 Task: Search one way flight ticket for 2 adults, 4 children and 1 infant on lap in business from Charleston: Charleston International Airport/charleston Afb to Riverton: Central Wyoming Regional Airport (was Riverton Regional) on 8-4-2023. Number of bags: 8 checked bags. Price is upto 88000. Outbound departure time preference is 13:45.
Action: Mouse moved to (297, 258)
Screenshot: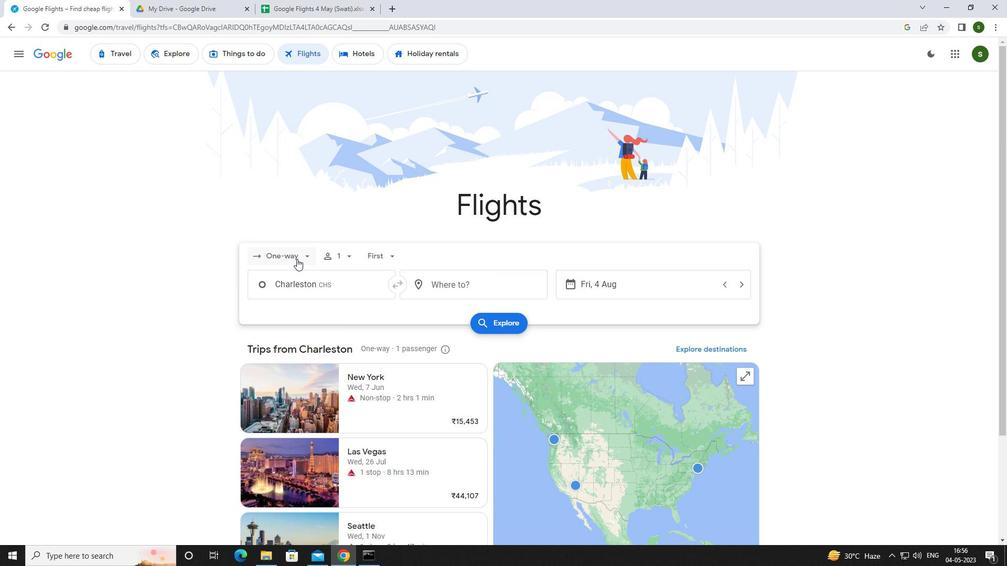 
Action: Mouse pressed left at (297, 258)
Screenshot: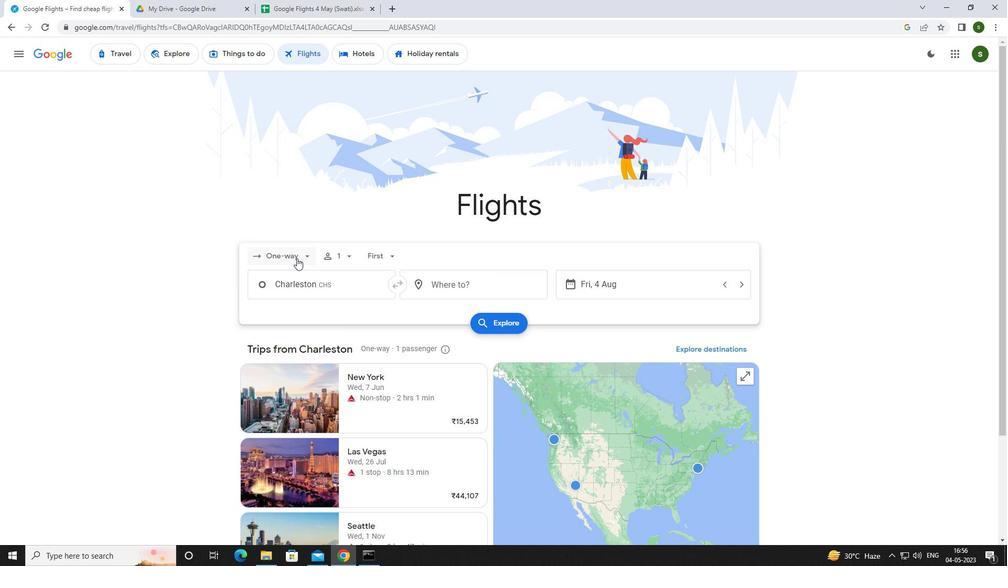 
Action: Mouse moved to (299, 308)
Screenshot: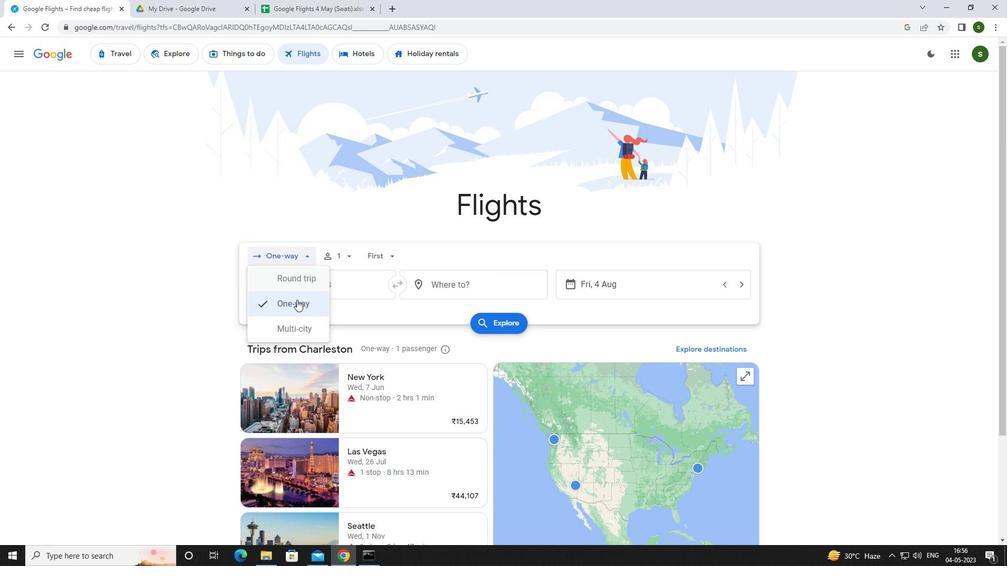 
Action: Mouse pressed left at (299, 308)
Screenshot: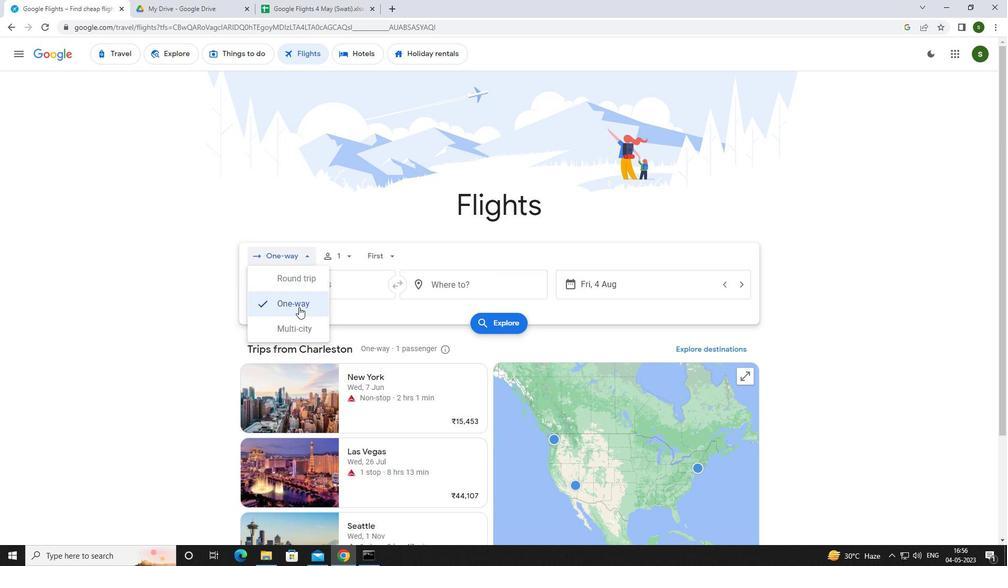 
Action: Mouse moved to (337, 250)
Screenshot: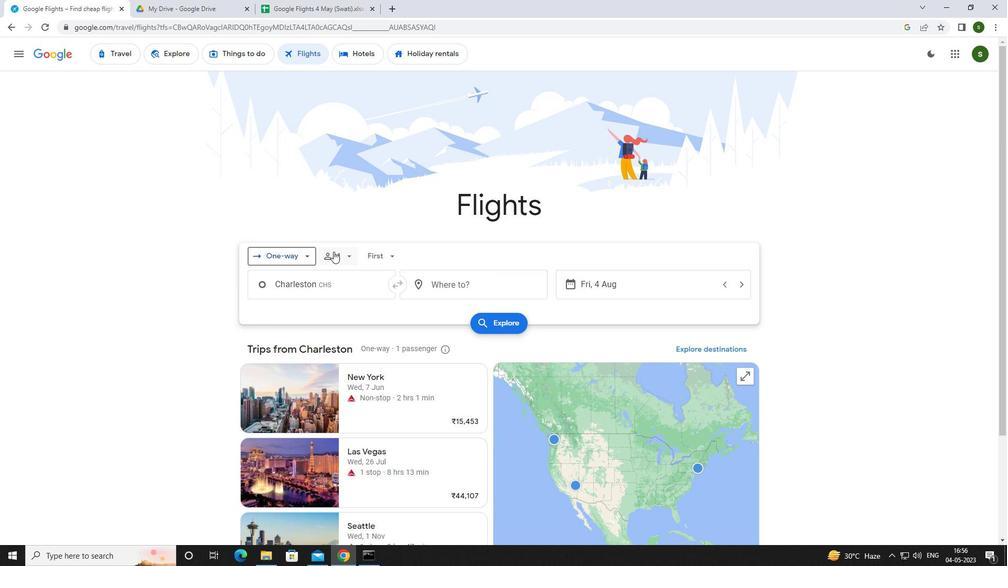 
Action: Mouse pressed left at (337, 250)
Screenshot: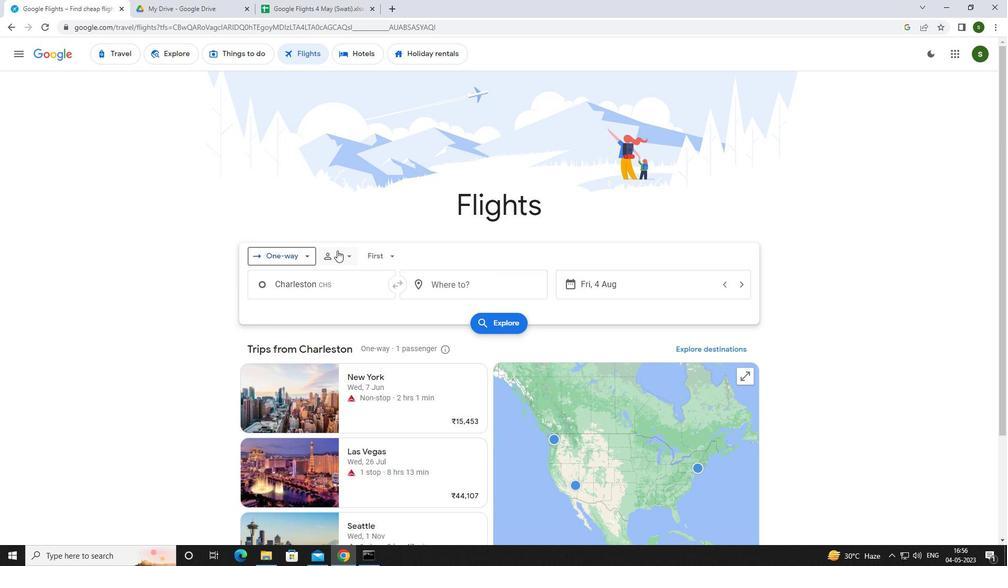 
Action: Mouse moved to (428, 279)
Screenshot: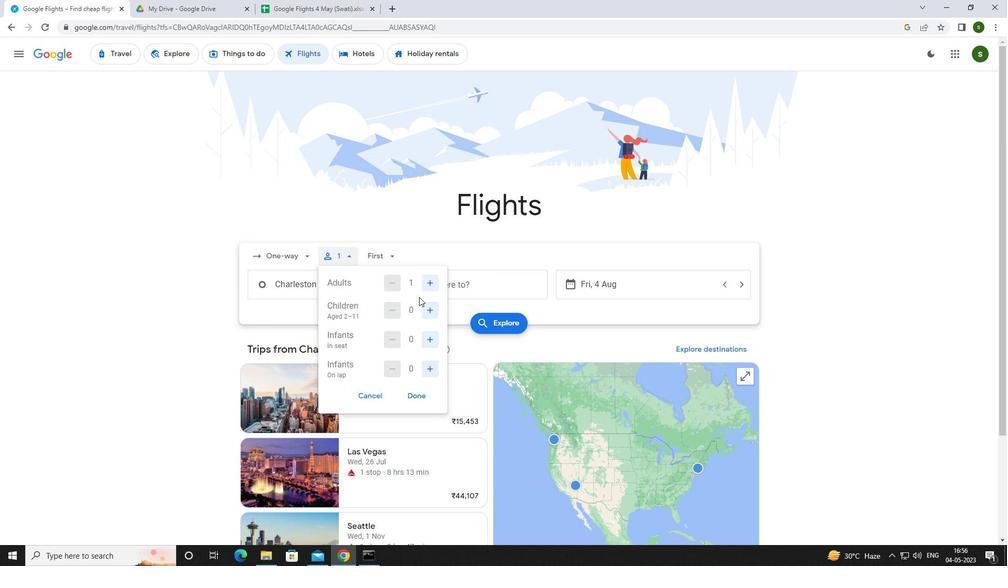 
Action: Mouse pressed left at (428, 279)
Screenshot: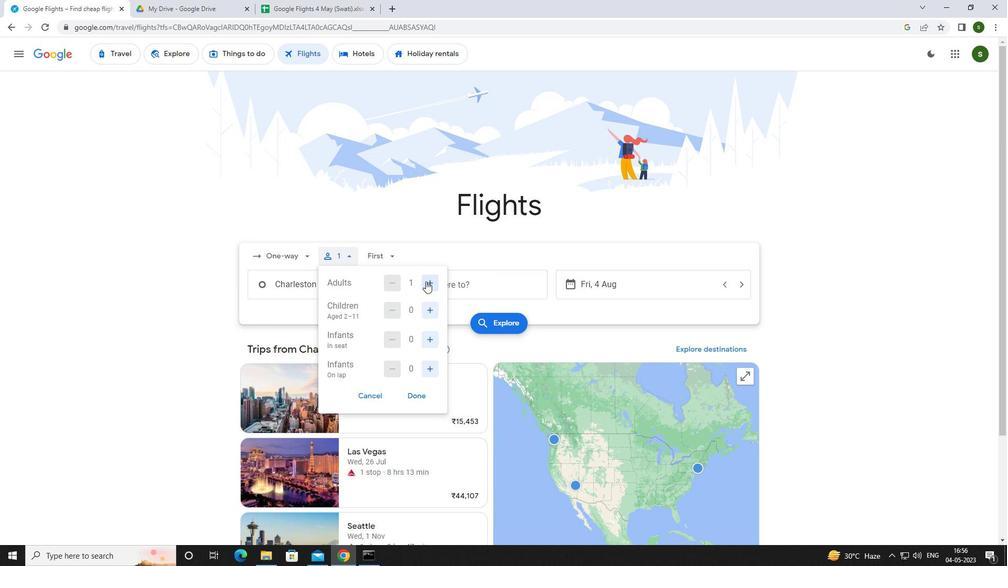 
Action: Mouse moved to (425, 312)
Screenshot: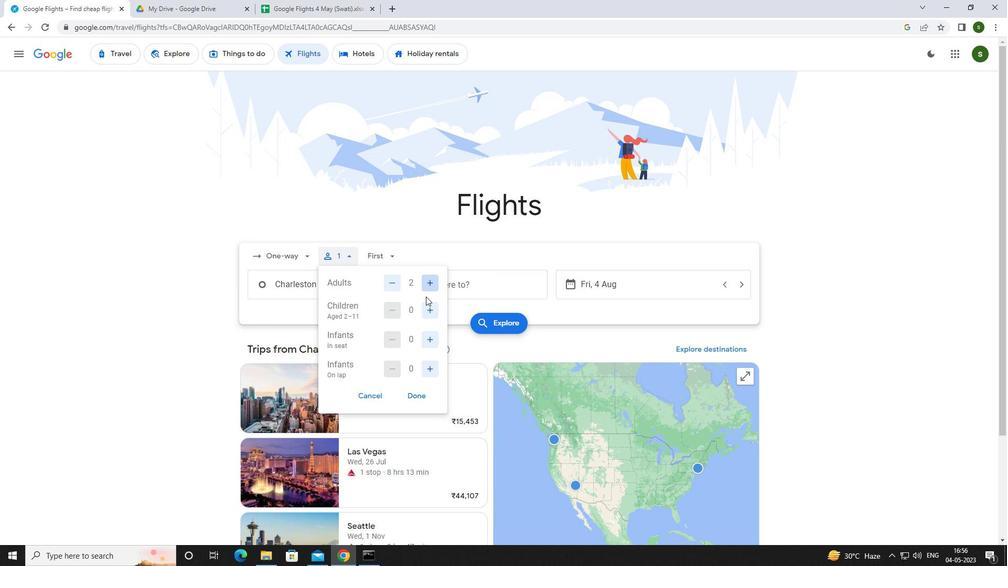 
Action: Mouse pressed left at (425, 312)
Screenshot: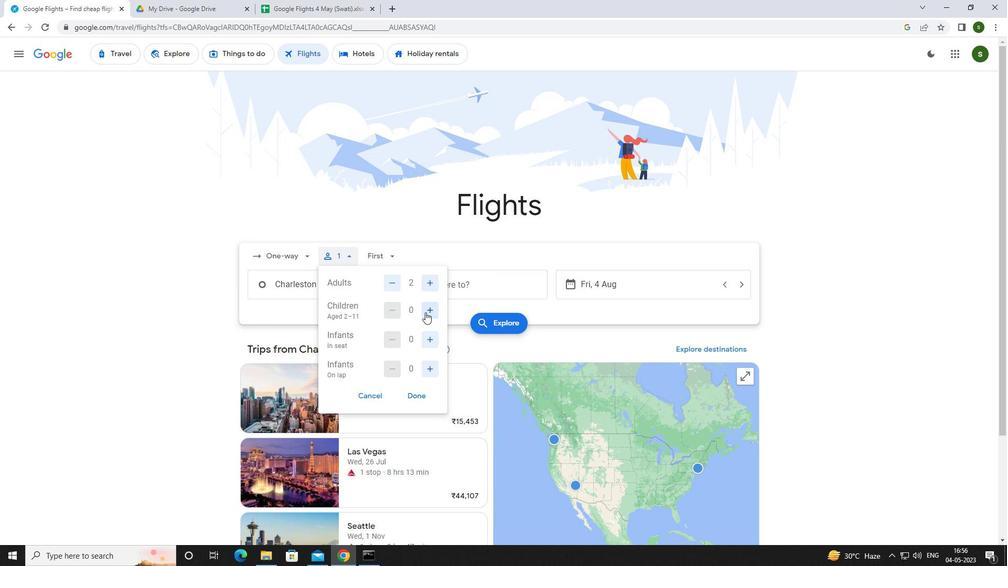 
Action: Mouse moved to (425, 313)
Screenshot: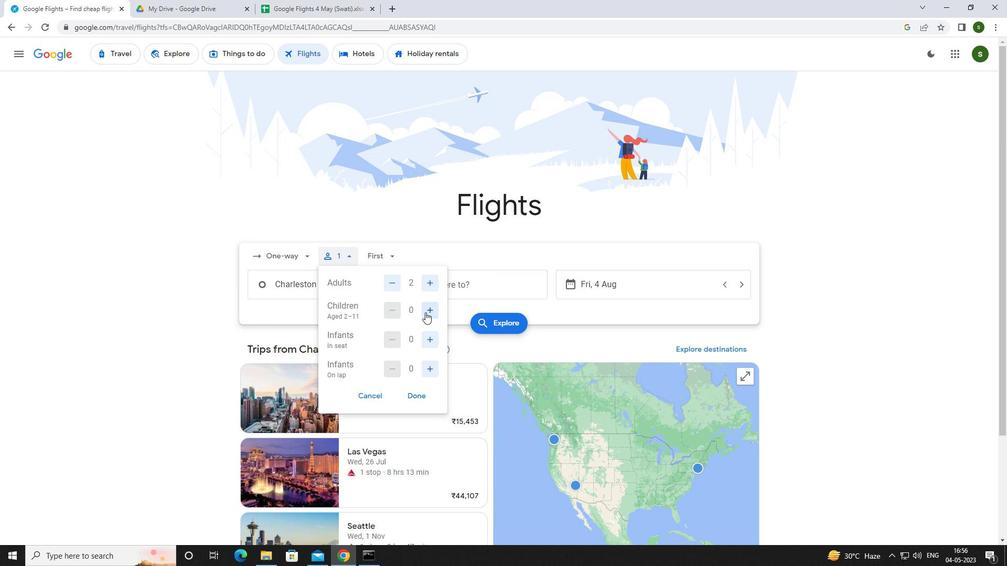 
Action: Mouse pressed left at (425, 313)
Screenshot: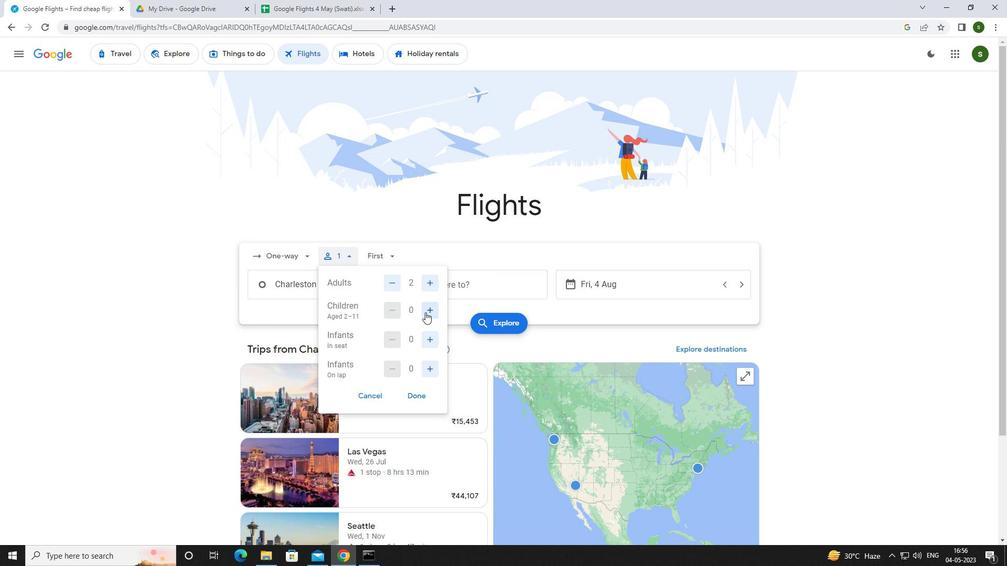 
Action: Mouse pressed left at (425, 313)
Screenshot: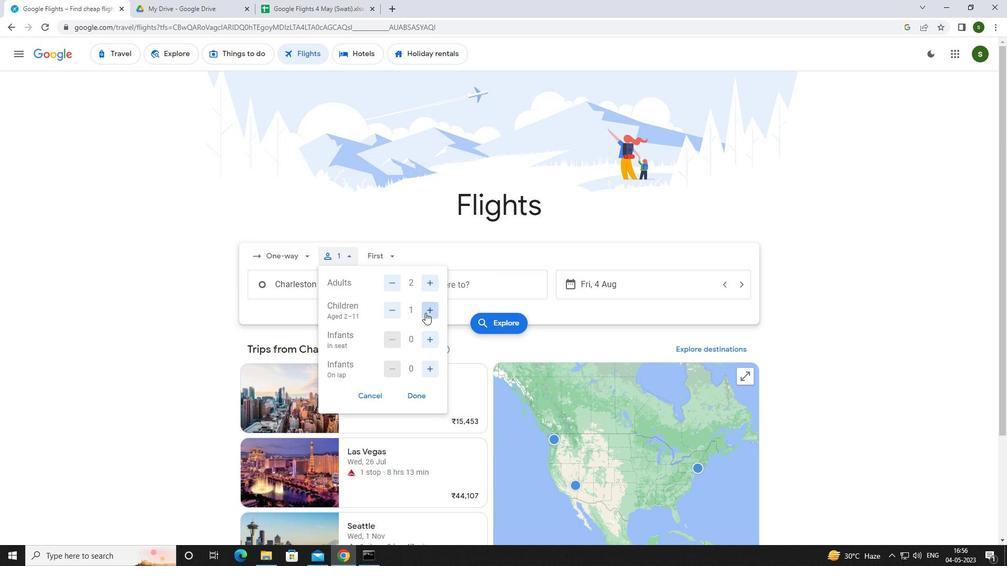 
Action: Mouse moved to (425, 313)
Screenshot: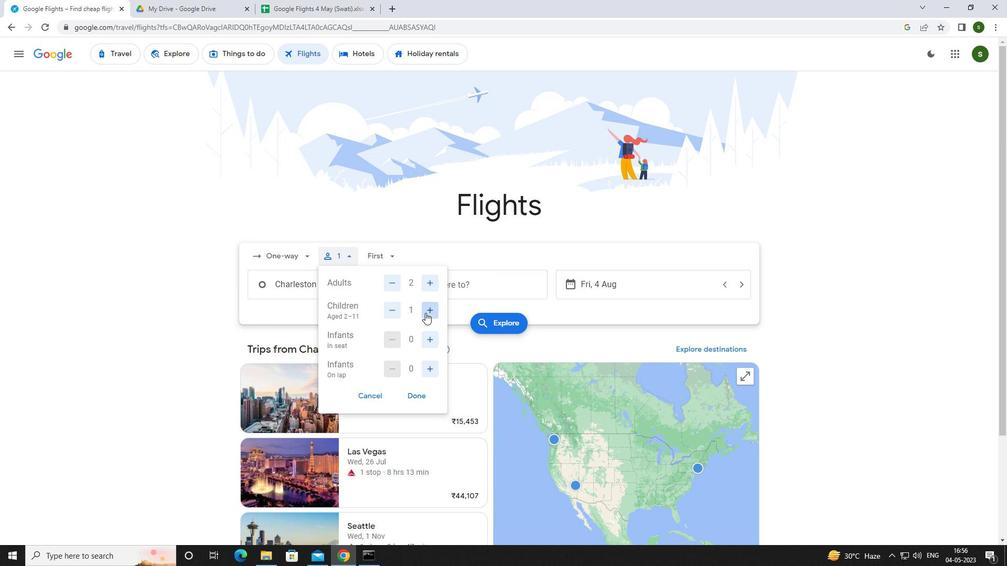 
Action: Mouse pressed left at (425, 313)
Screenshot: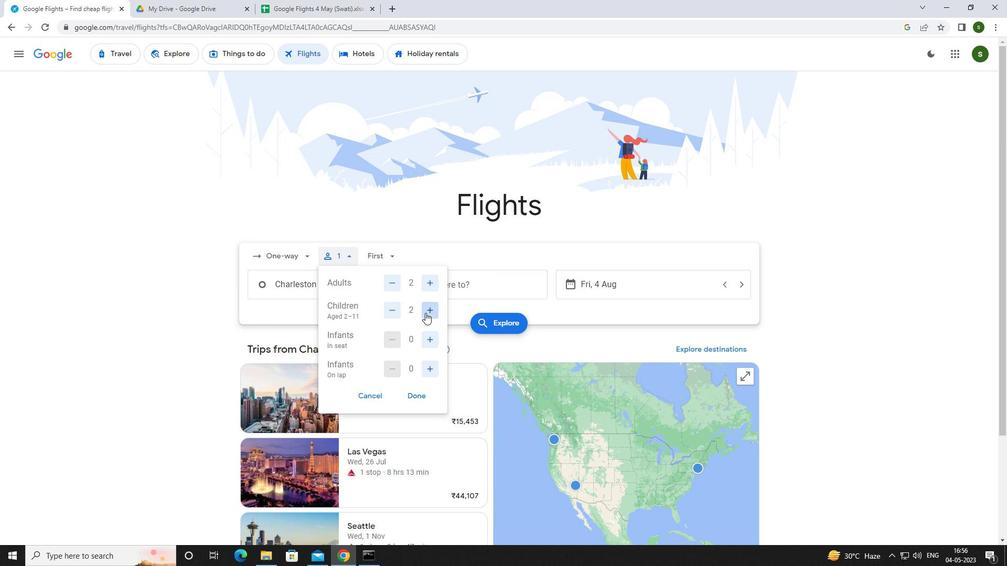 
Action: Mouse moved to (427, 364)
Screenshot: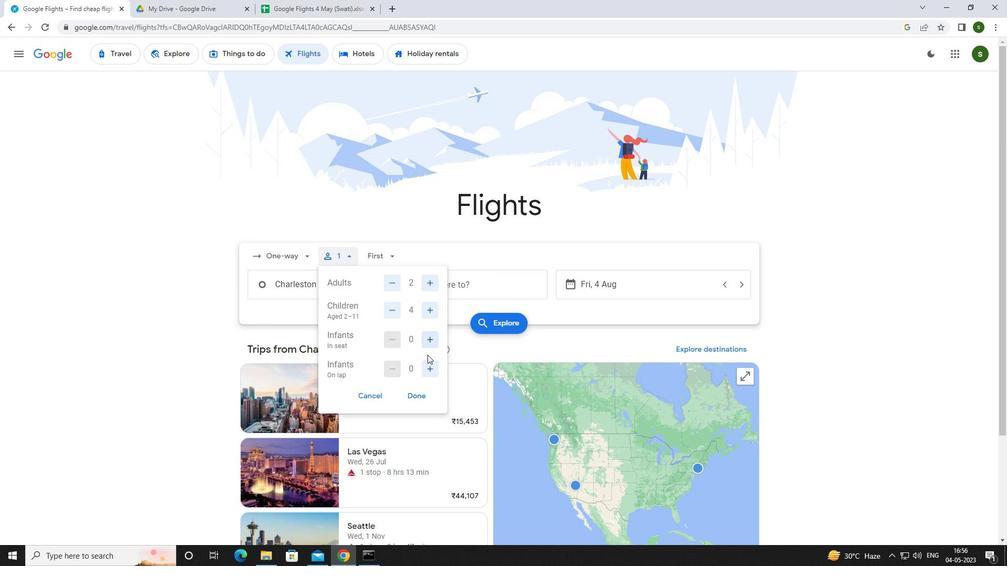
Action: Mouse pressed left at (427, 364)
Screenshot: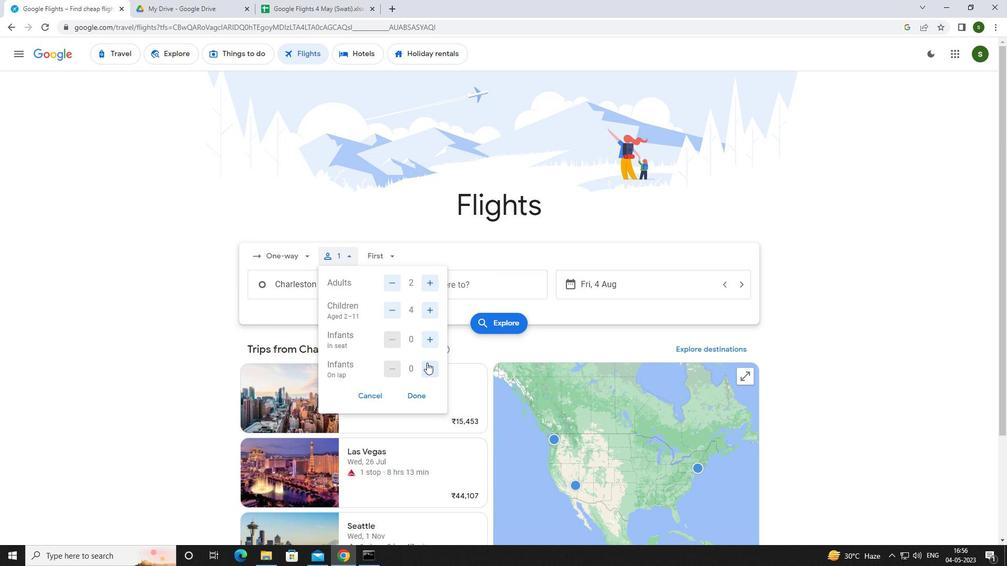 
Action: Mouse moved to (379, 246)
Screenshot: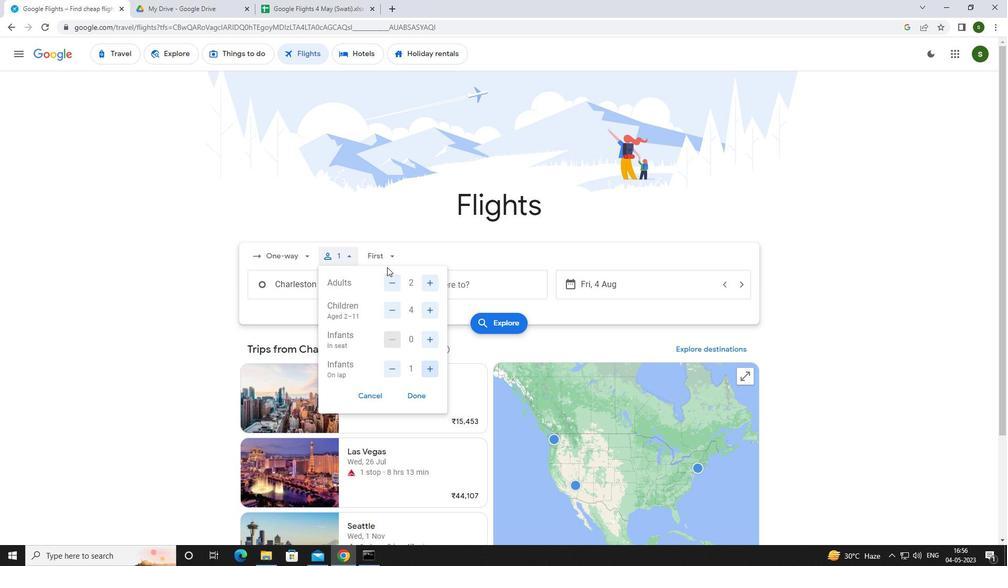 
Action: Mouse pressed left at (379, 246)
Screenshot: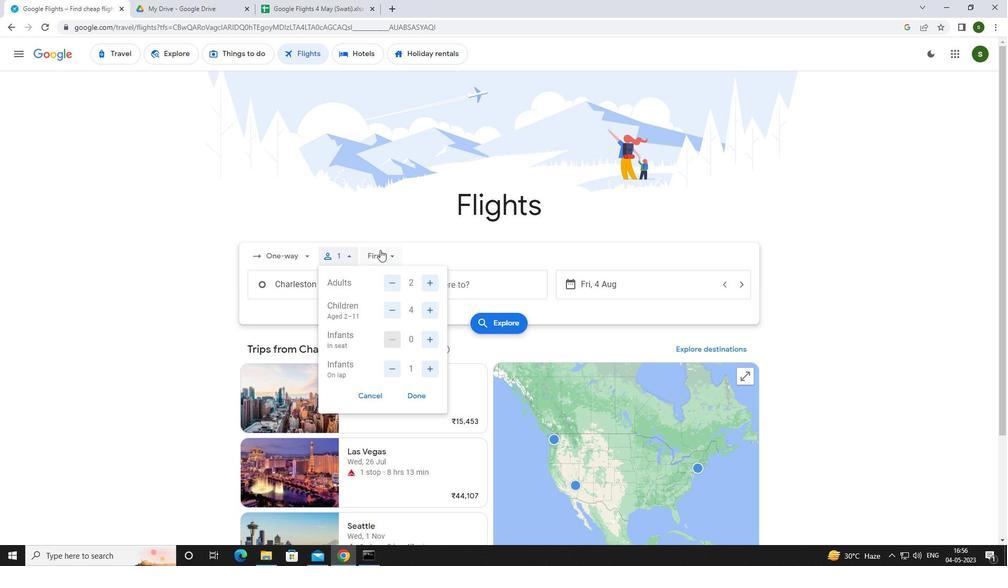 
Action: Mouse moved to (404, 329)
Screenshot: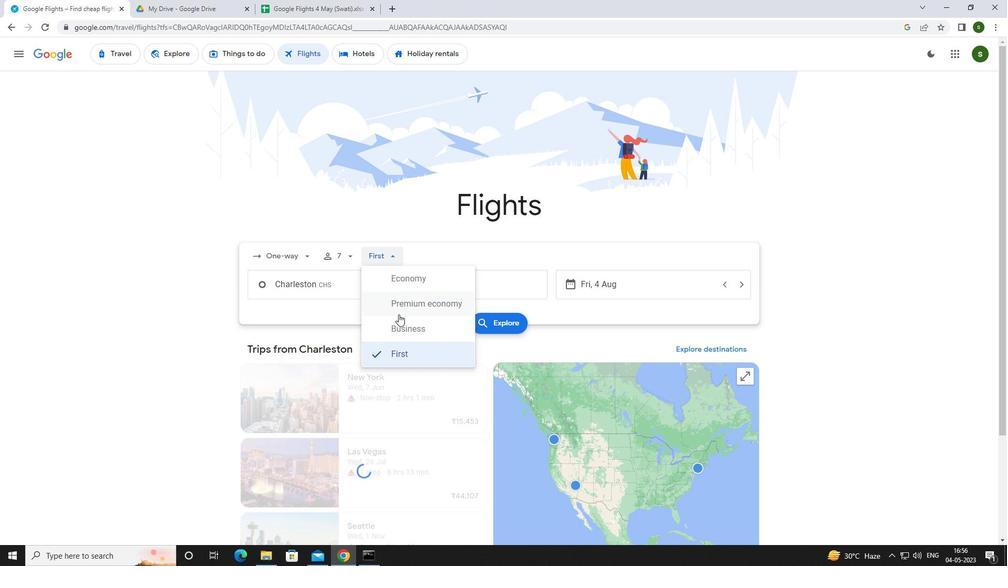 
Action: Mouse pressed left at (404, 329)
Screenshot: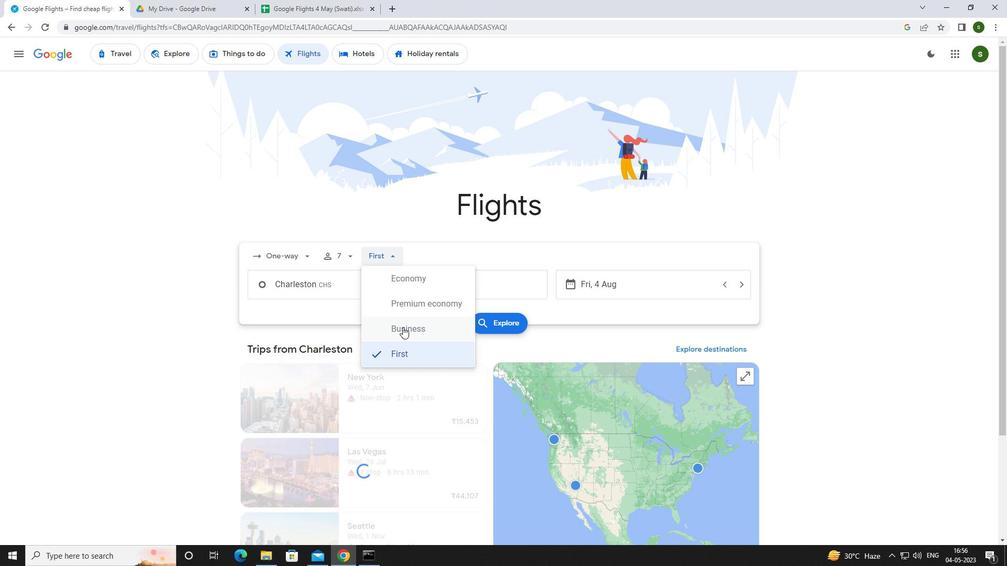
Action: Mouse moved to (357, 287)
Screenshot: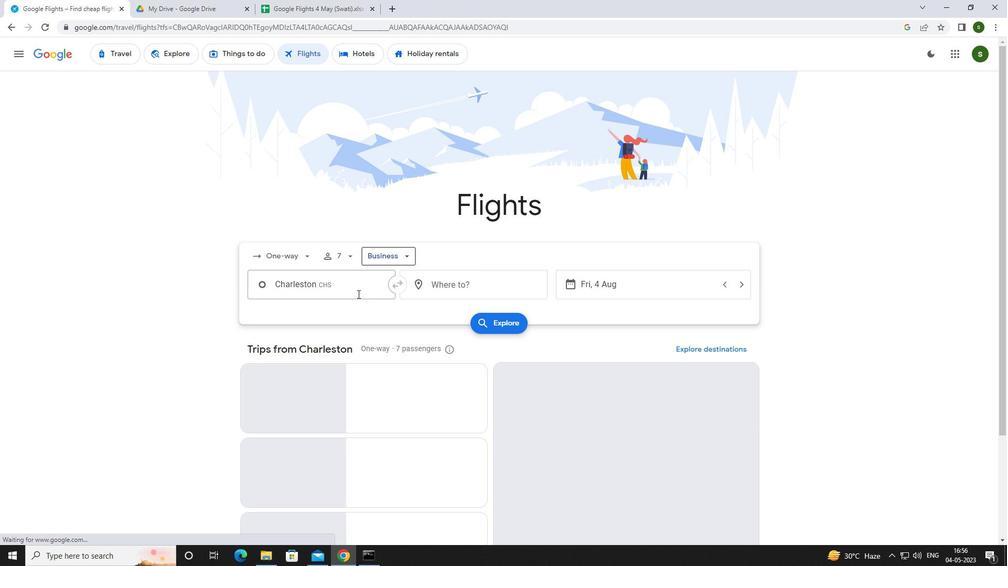 
Action: Mouse pressed left at (357, 287)
Screenshot: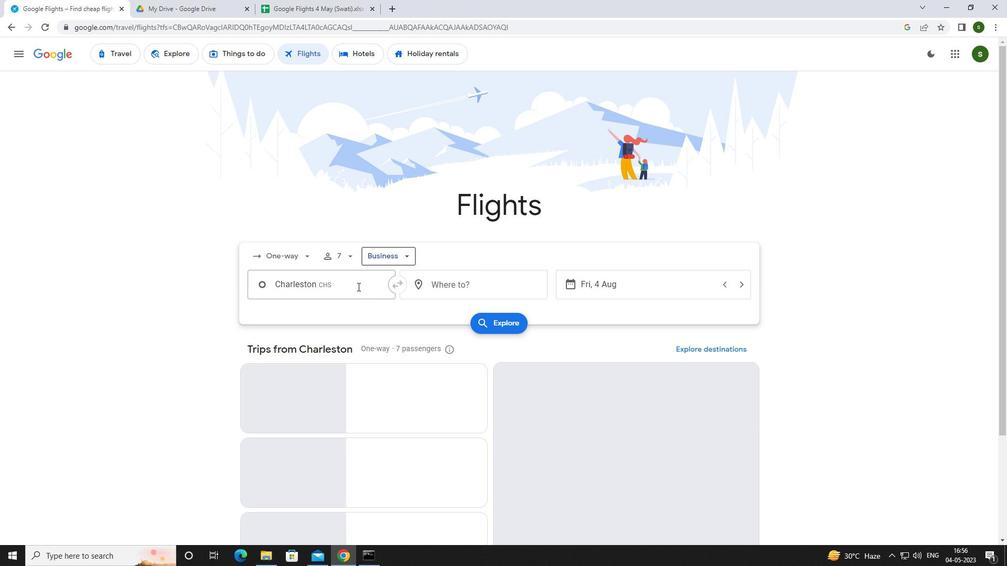 
Action: Mouse moved to (349, 288)
Screenshot: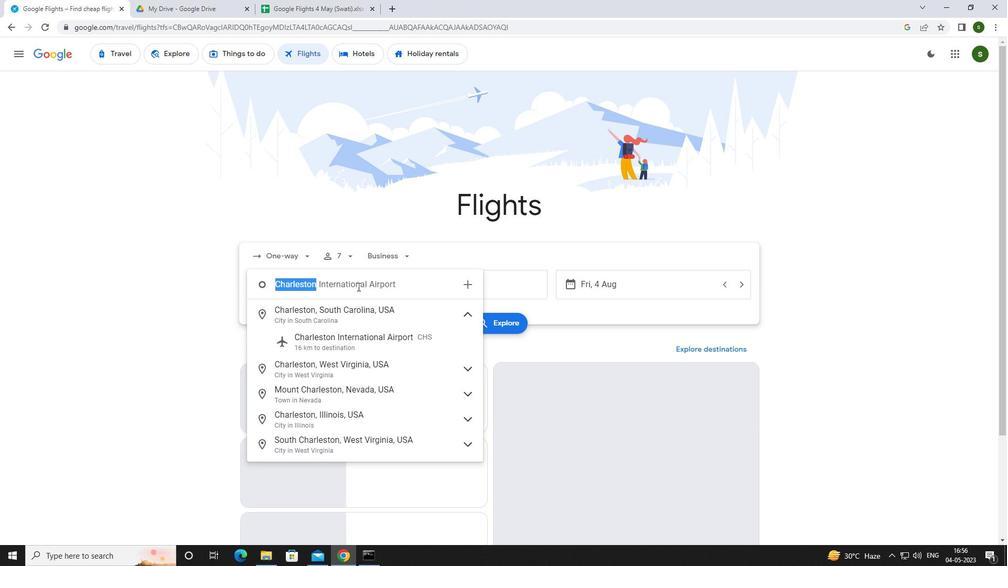 
Action: Key pressed <Key.caps_lock>c<Key.caps_lock>har
Screenshot: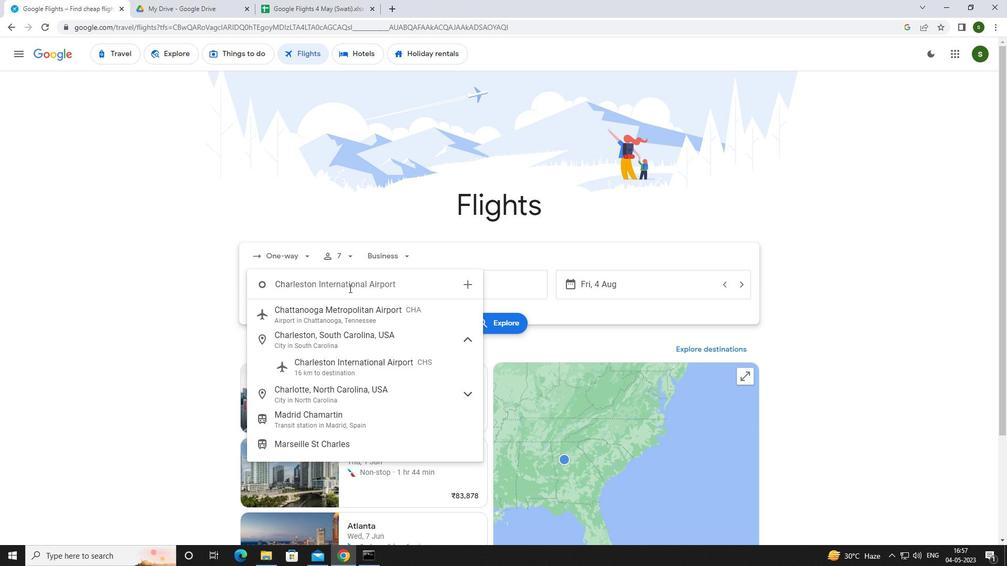 
Action: Mouse moved to (357, 353)
Screenshot: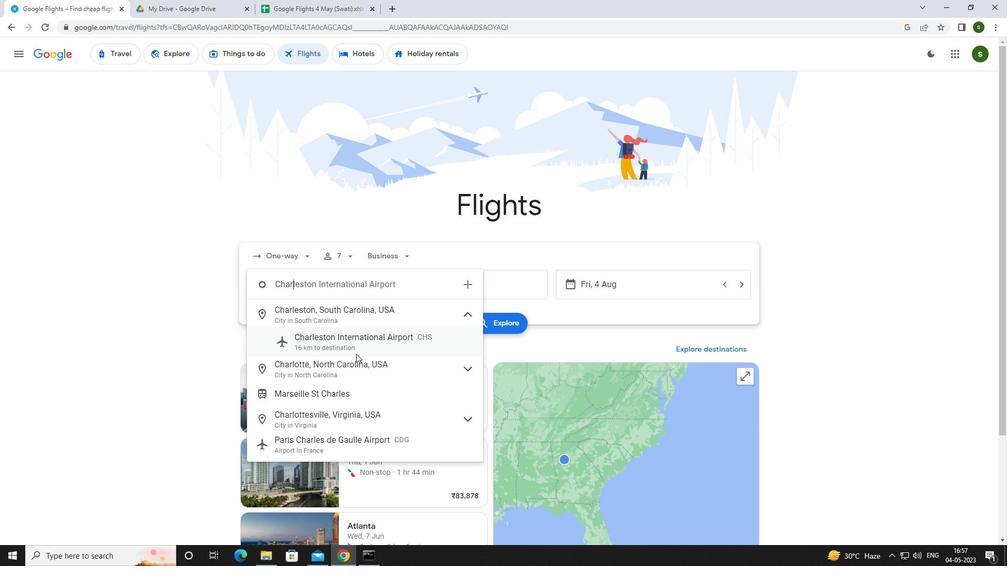 
Action: Mouse pressed left at (357, 353)
Screenshot: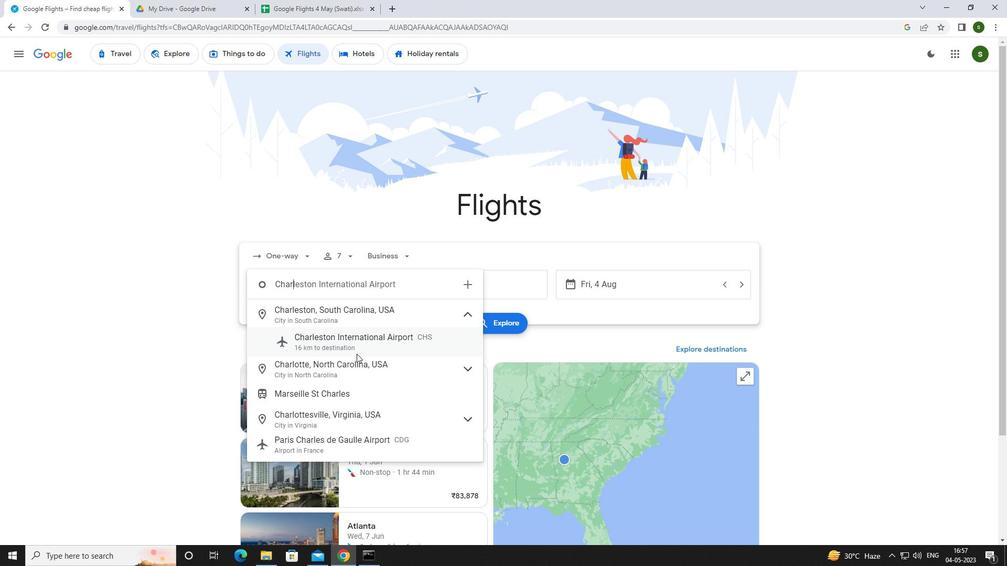 
Action: Mouse moved to (447, 286)
Screenshot: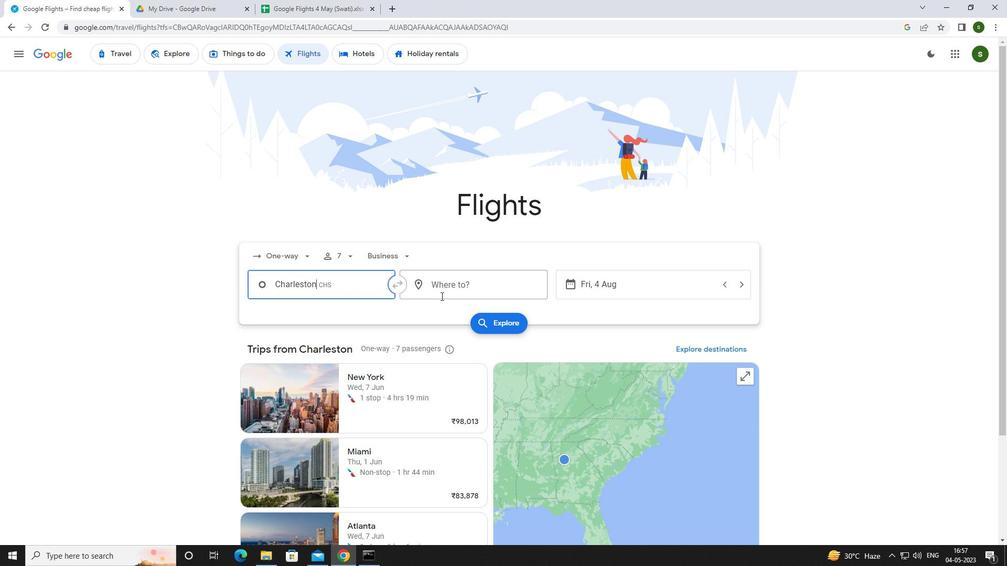 
Action: Mouse pressed left at (447, 286)
Screenshot: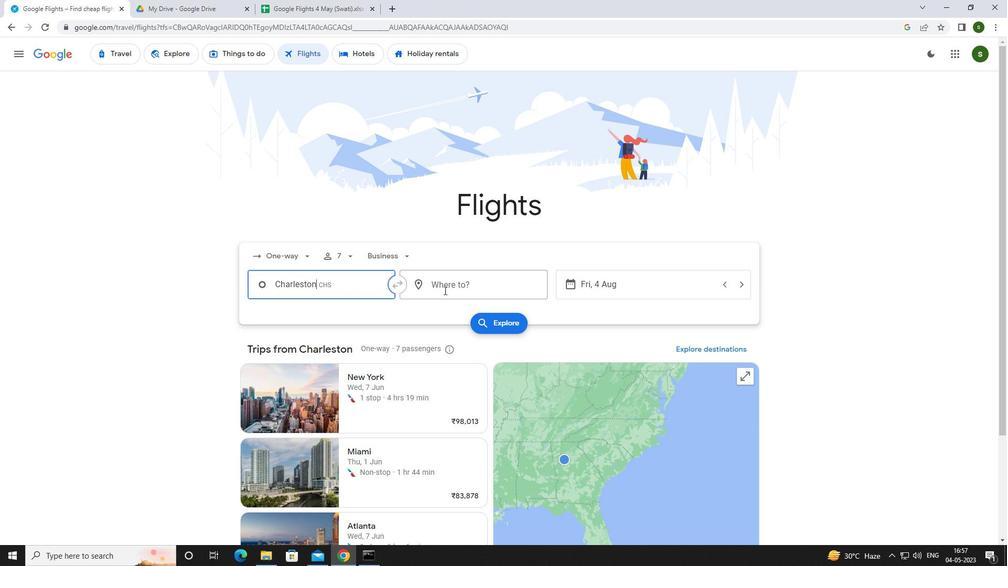 
Action: Mouse moved to (352, 320)
Screenshot: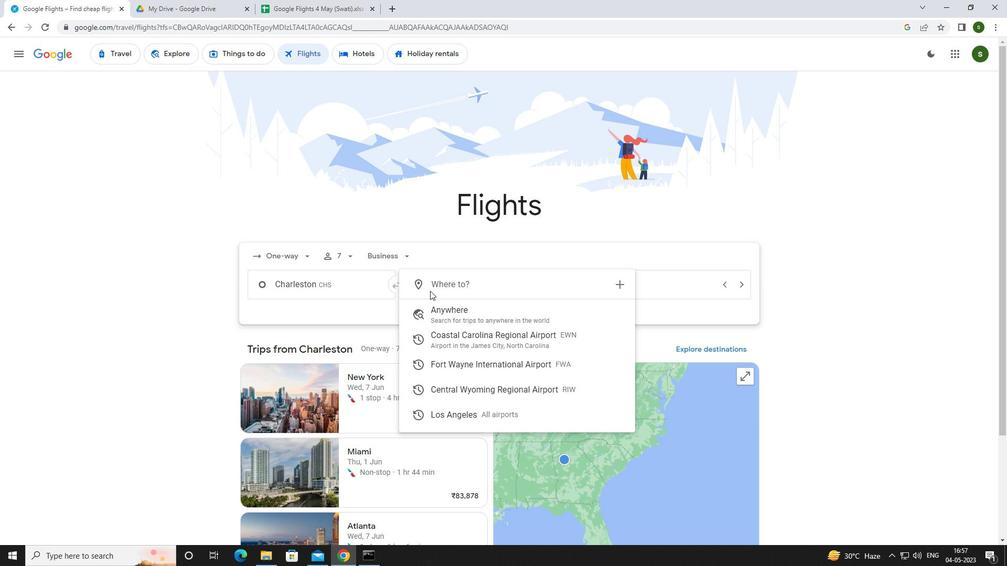 
Action: Key pressed <Key.caps_lock>r<Key.caps_lock>iverton
Screenshot: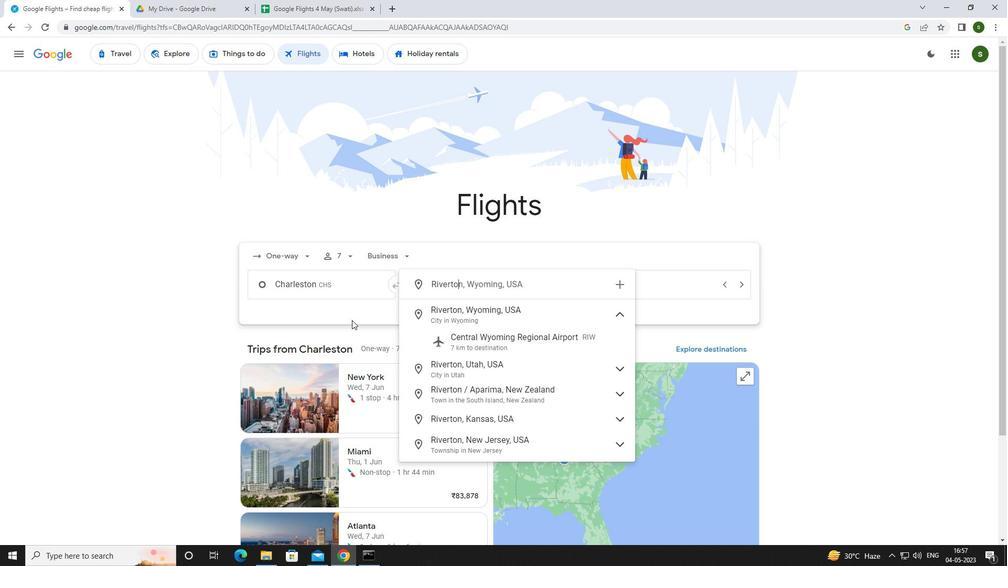 
Action: Mouse moved to (479, 349)
Screenshot: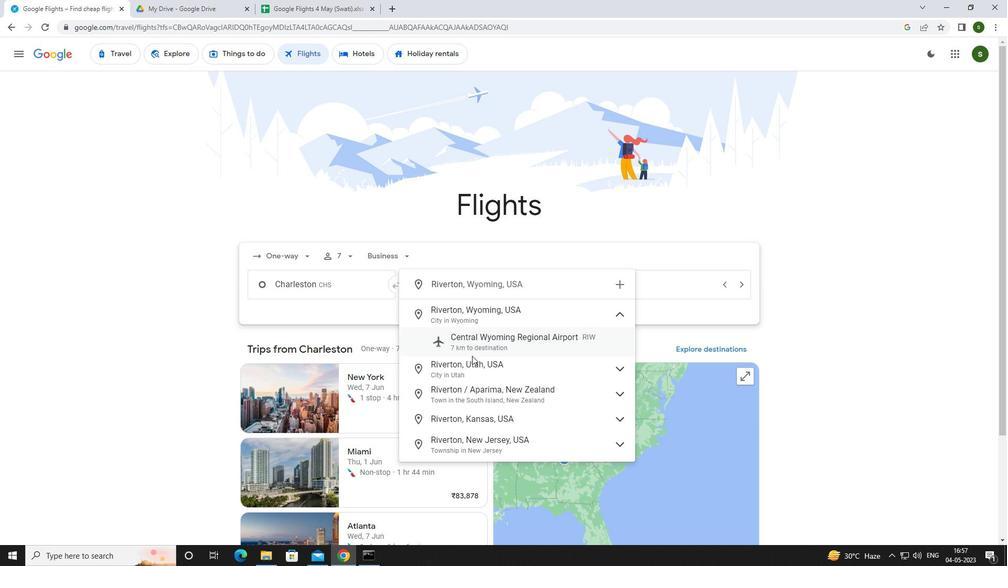
Action: Mouse pressed left at (479, 349)
Screenshot: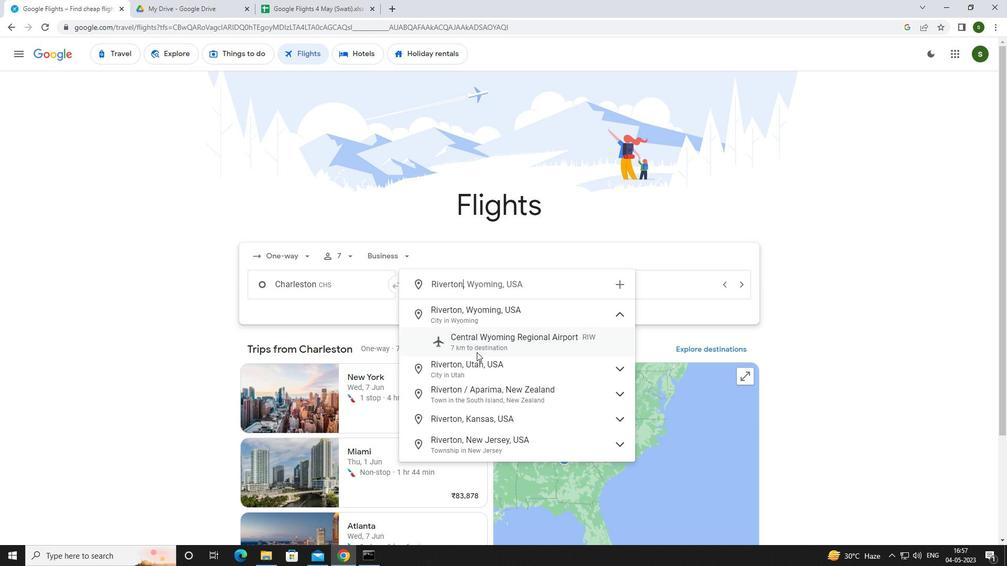 
Action: Mouse moved to (621, 287)
Screenshot: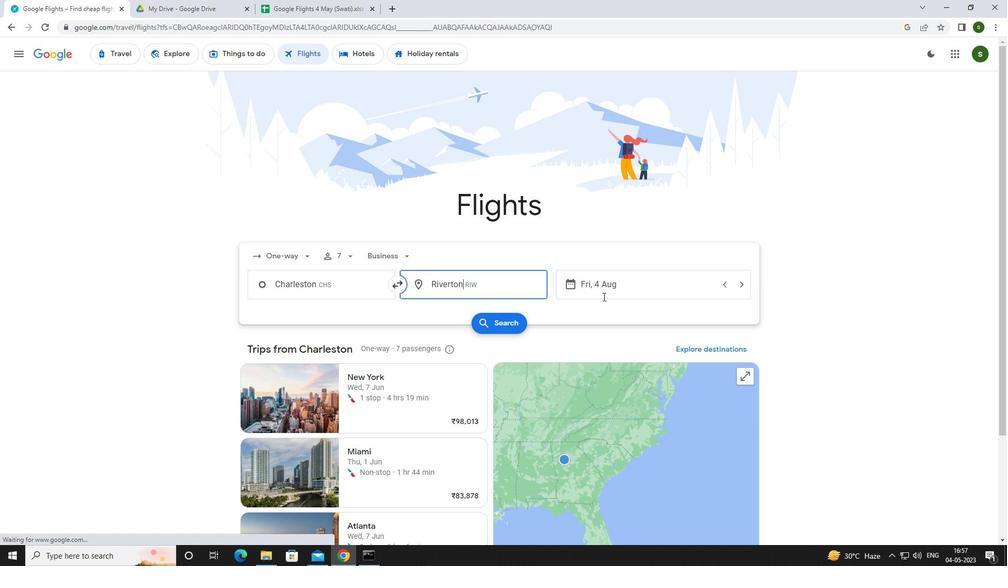 
Action: Mouse pressed left at (621, 287)
Screenshot: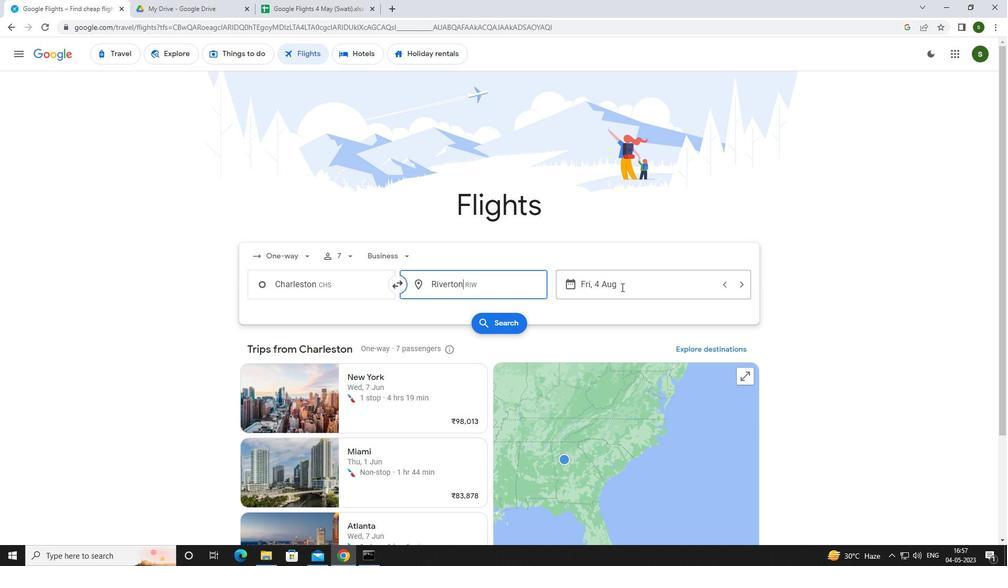 
Action: Mouse moved to (509, 352)
Screenshot: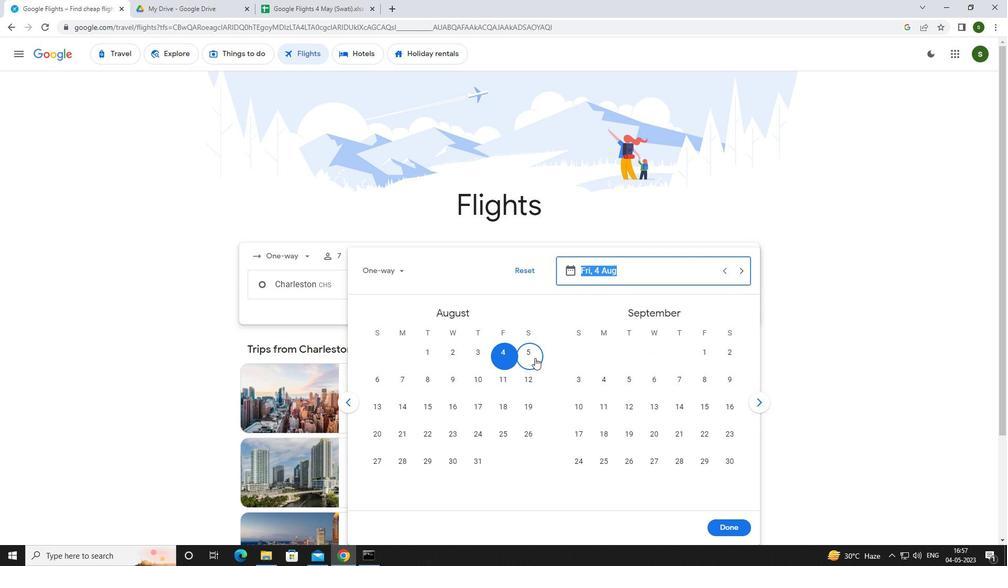 
Action: Mouse pressed left at (509, 352)
Screenshot: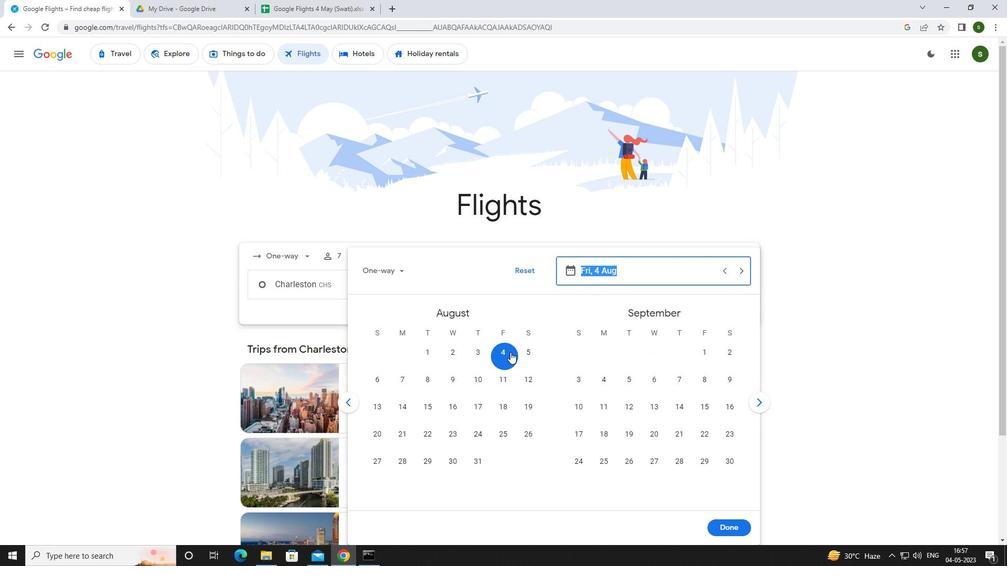 
Action: Mouse moved to (723, 522)
Screenshot: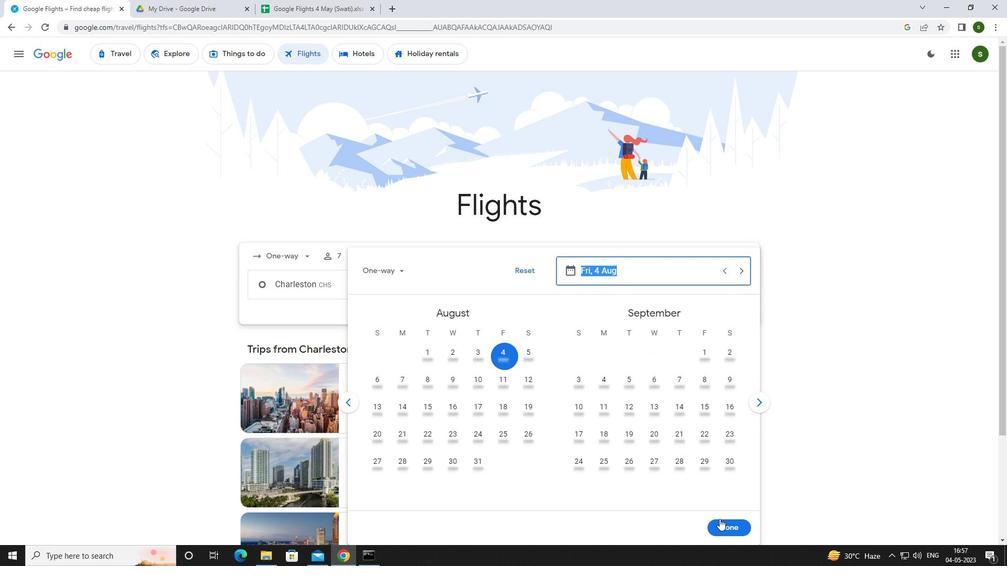 
Action: Mouse pressed left at (723, 522)
Screenshot: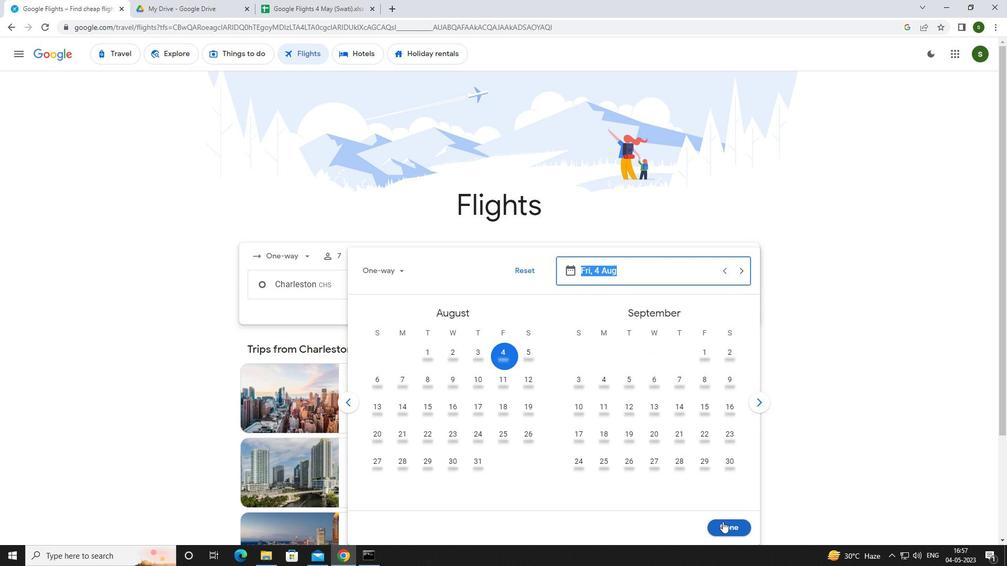 
Action: Mouse moved to (484, 313)
Screenshot: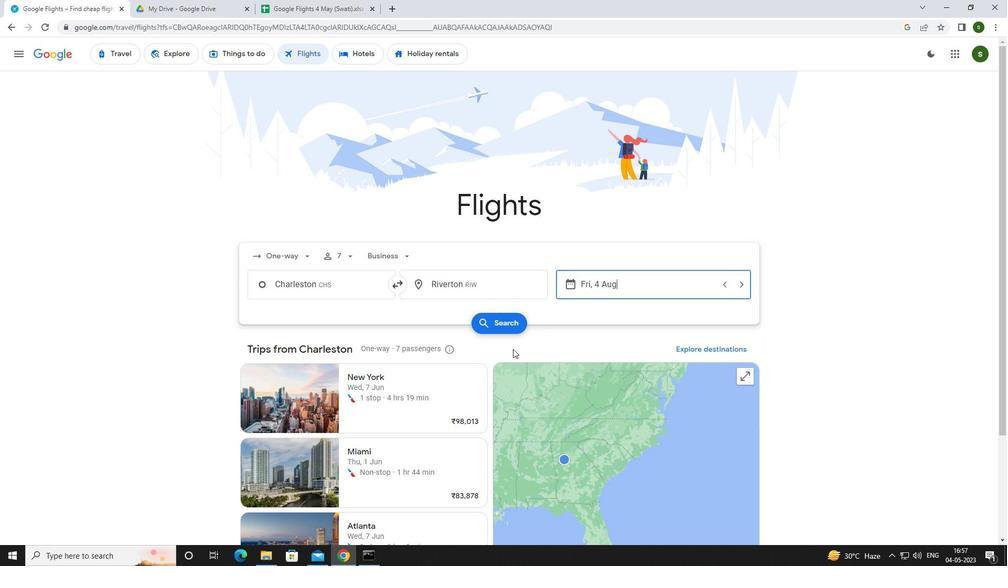 
Action: Mouse pressed left at (484, 313)
Screenshot: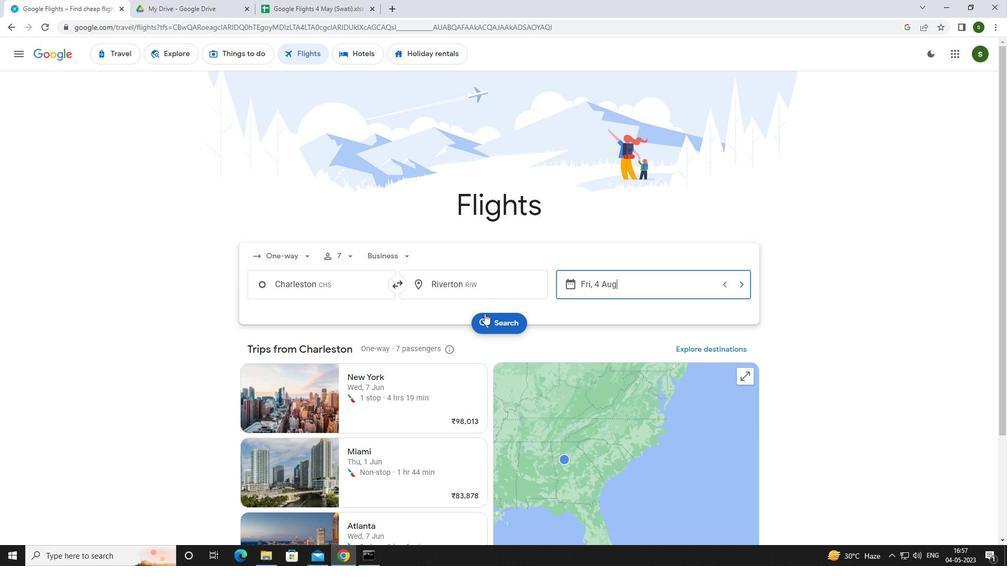 
Action: Mouse moved to (267, 149)
Screenshot: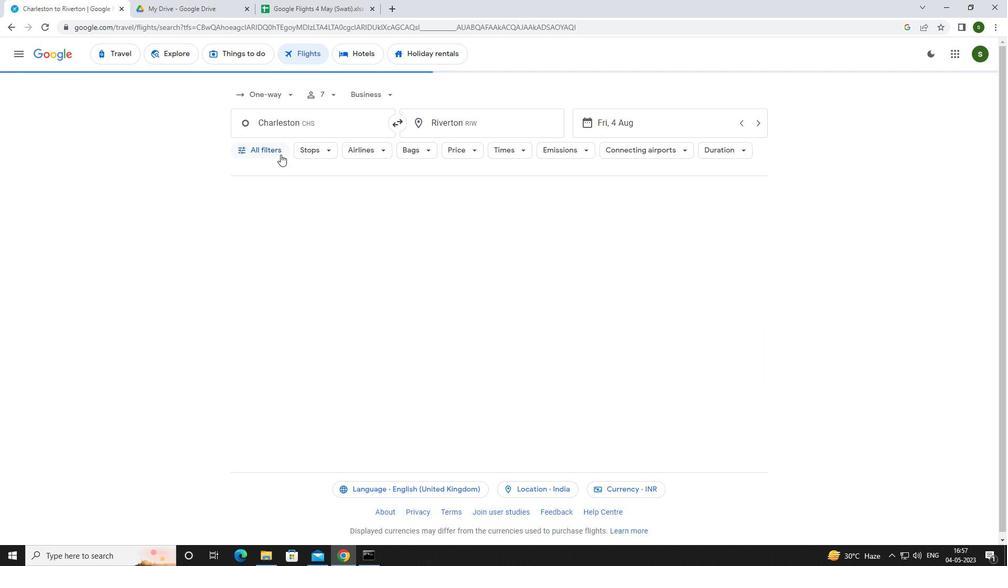
Action: Mouse pressed left at (267, 149)
Screenshot: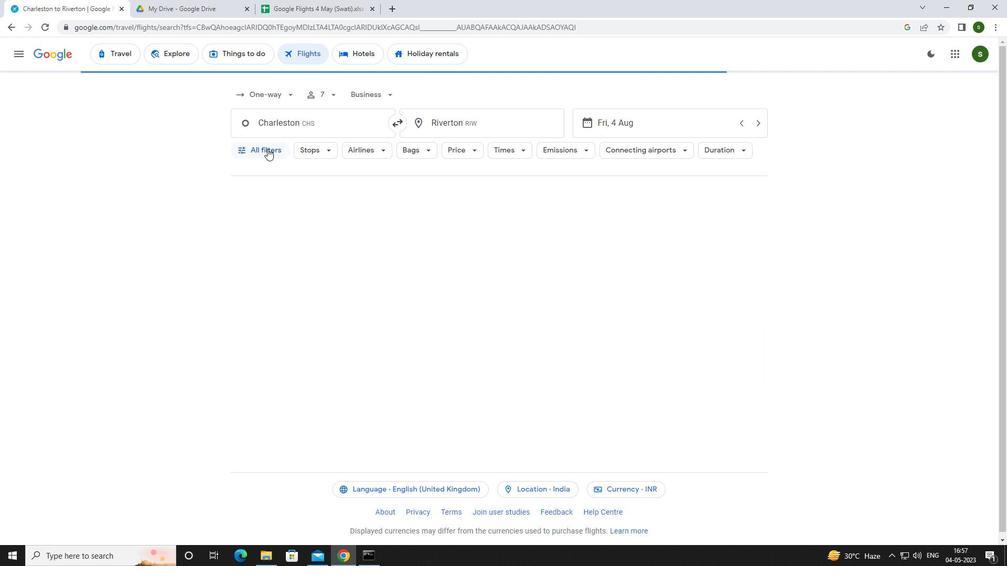 
Action: Mouse moved to (341, 271)
Screenshot: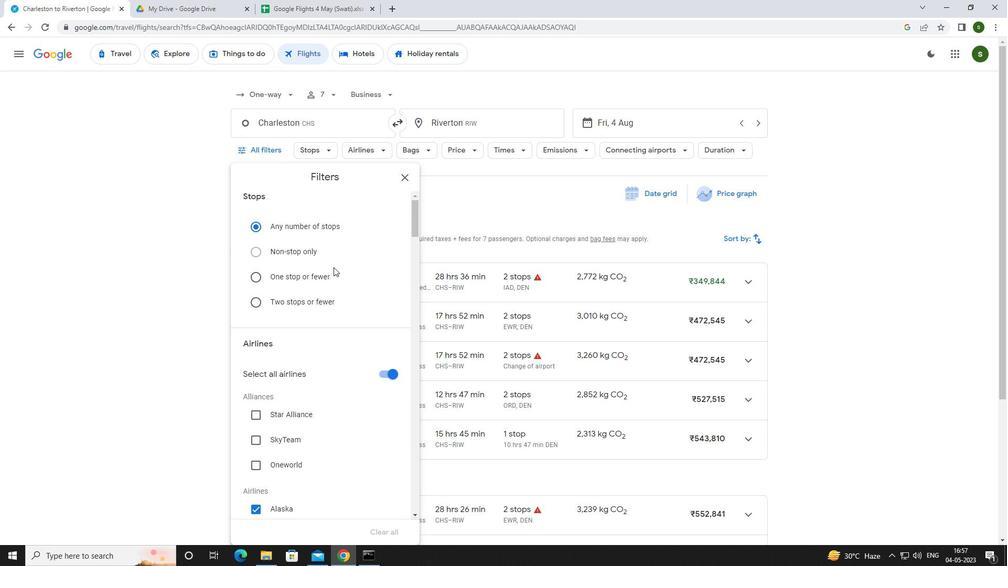 
Action: Mouse scrolled (341, 271) with delta (0, 0)
Screenshot: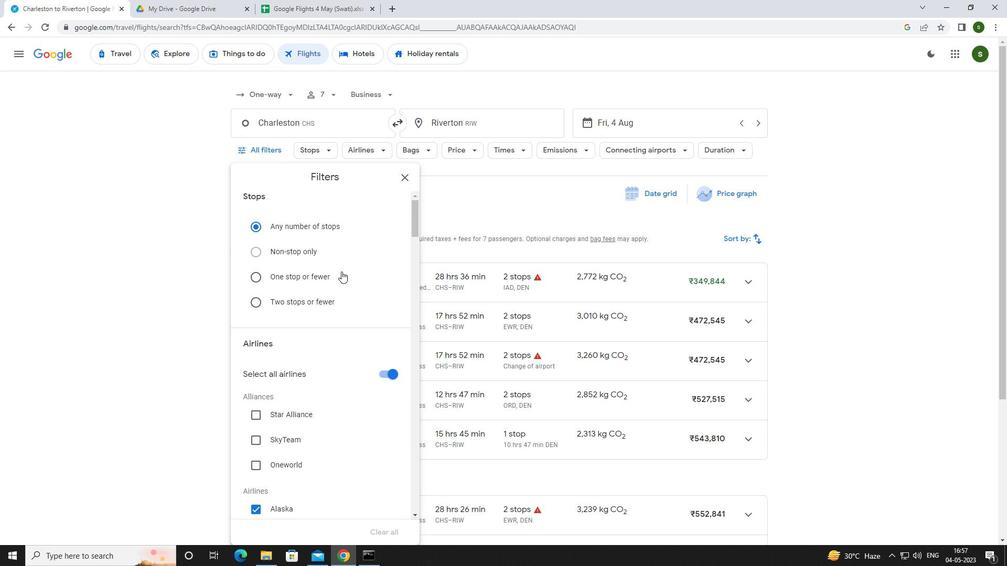 
Action: Mouse scrolled (341, 271) with delta (0, 0)
Screenshot: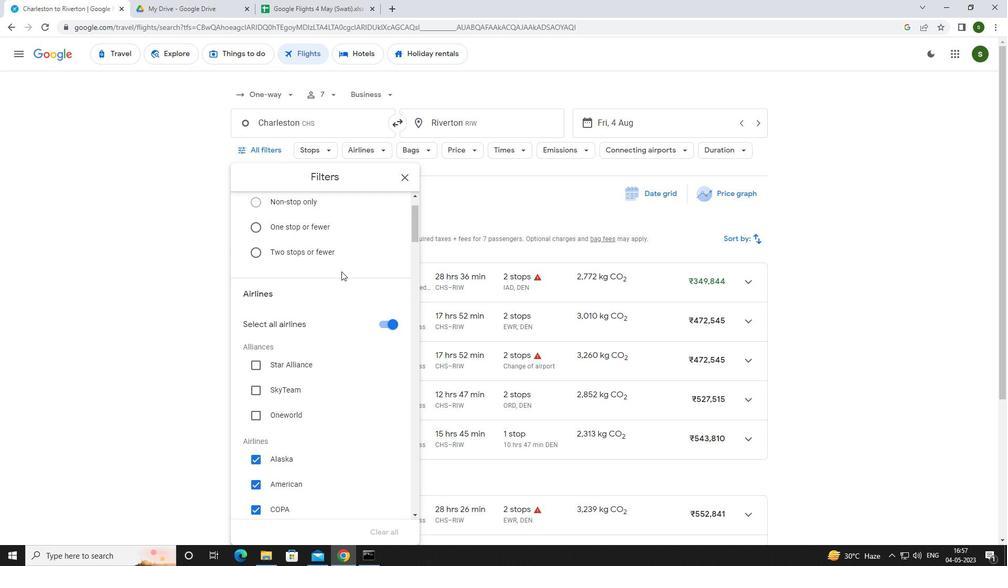 
Action: Mouse scrolled (341, 271) with delta (0, 0)
Screenshot: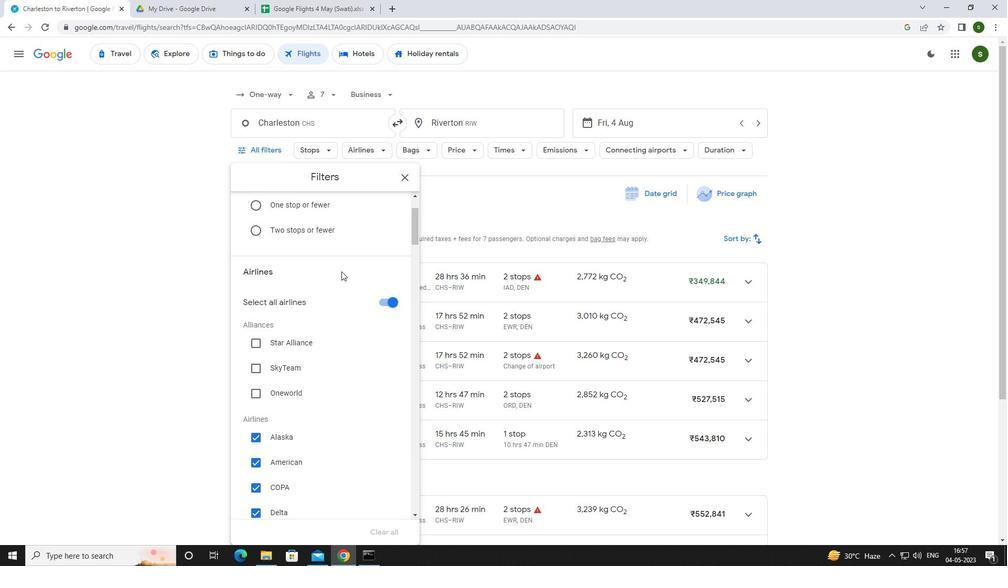 
Action: Mouse scrolled (341, 271) with delta (0, 0)
Screenshot: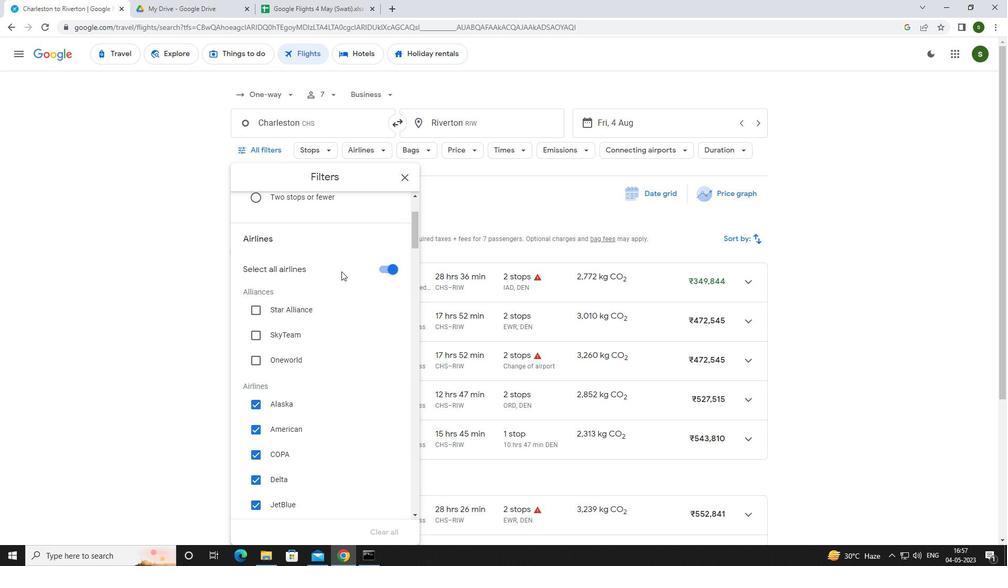 
Action: Mouse scrolled (341, 271) with delta (0, 0)
Screenshot: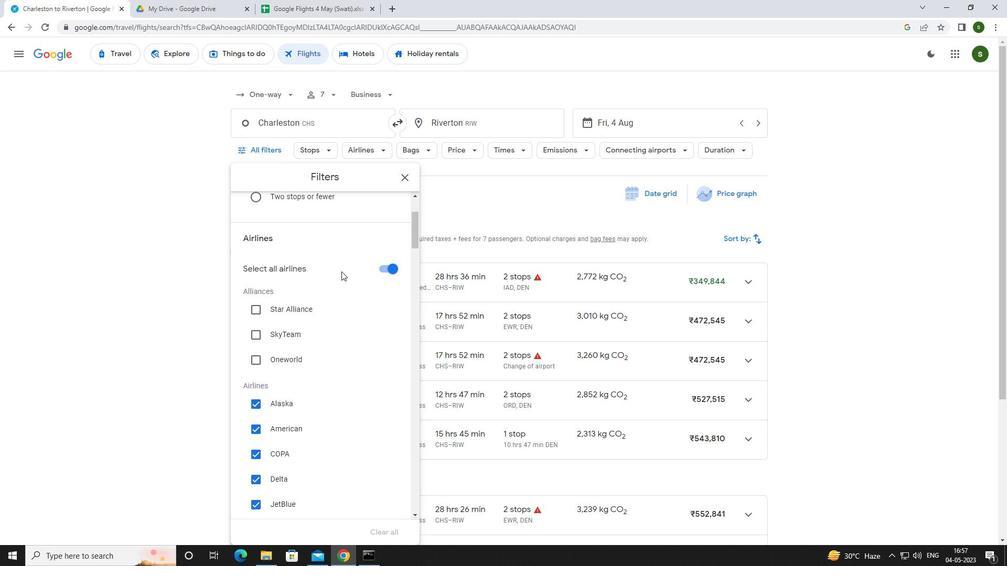 
Action: Mouse scrolled (341, 271) with delta (0, 0)
Screenshot: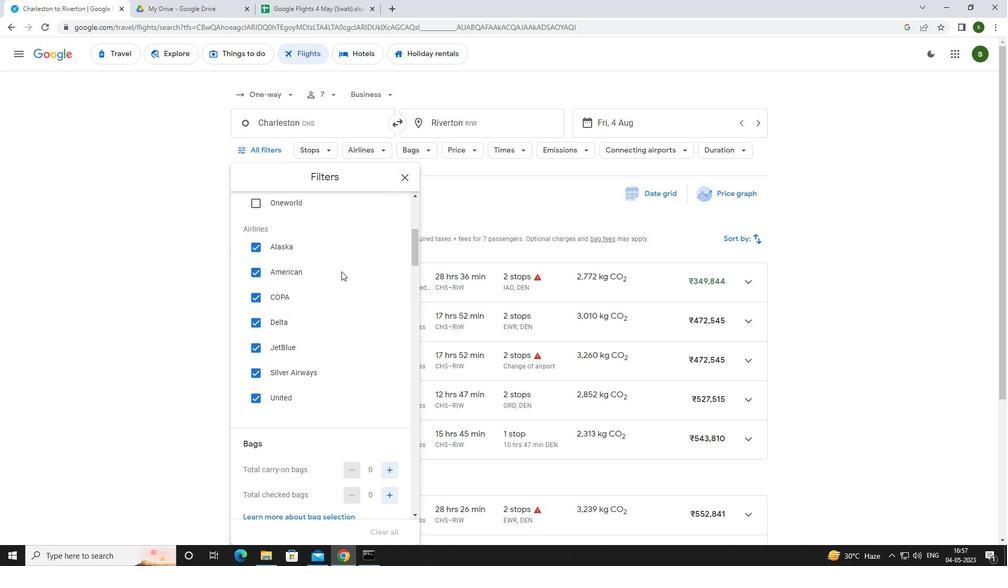
Action: Mouse scrolled (341, 271) with delta (0, 0)
Screenshot: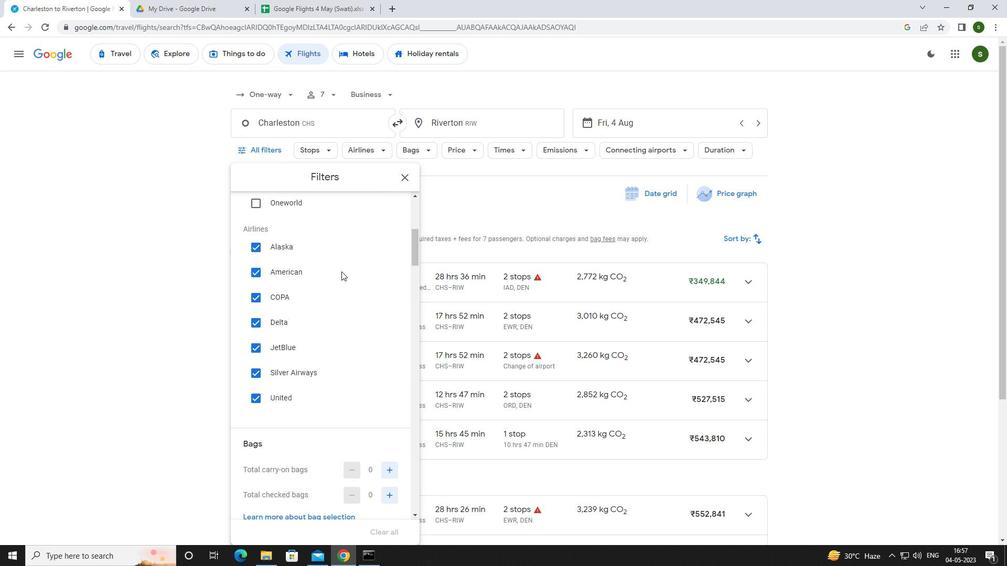 
Action: Mouse scrolled (341, 271) with delta (0, 0)
Screenshot: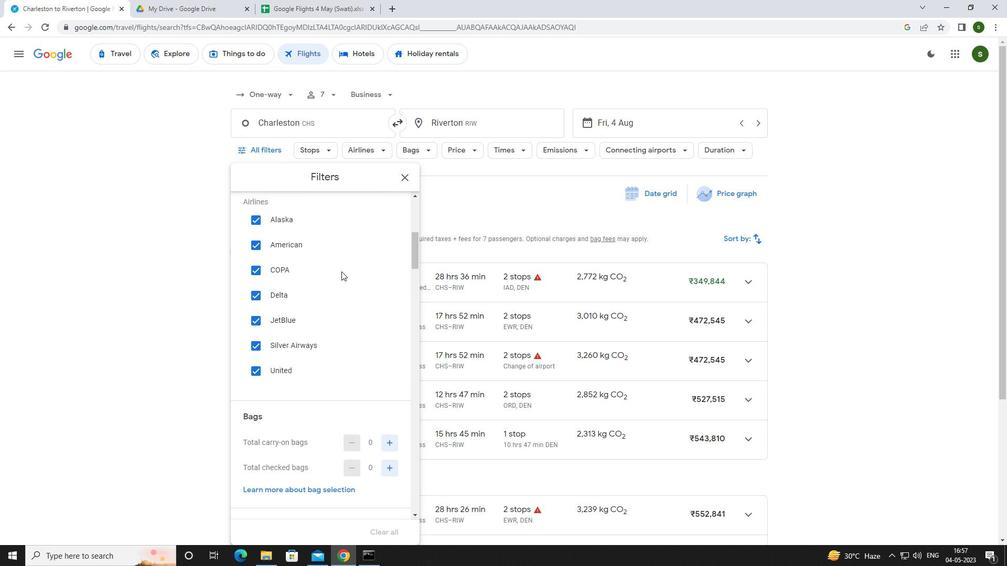 
Action: Mouse scrolled (341, 271) with delta (0, 0)
Screenshot: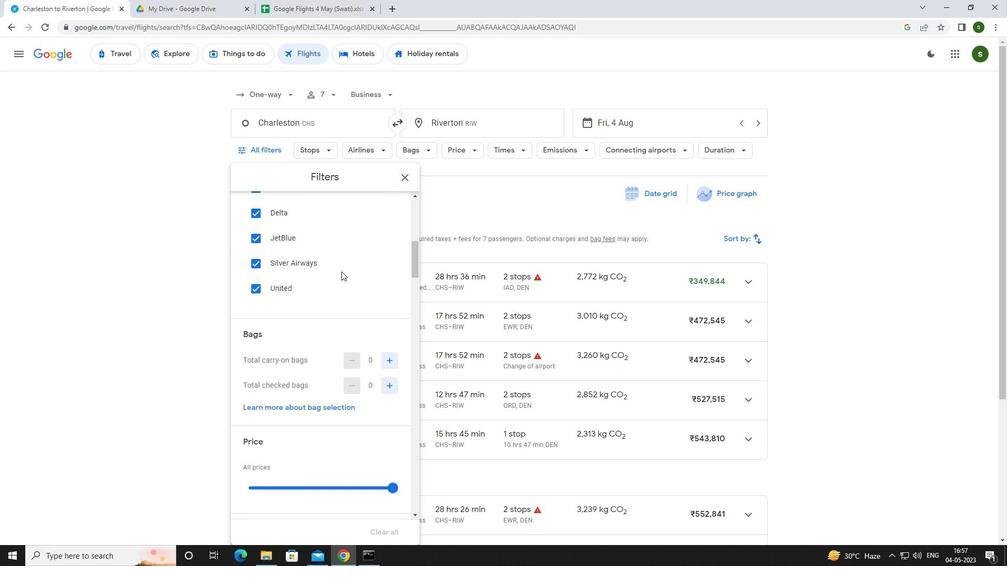 
Action: Mouse moved to (390, 286)
Screenshot: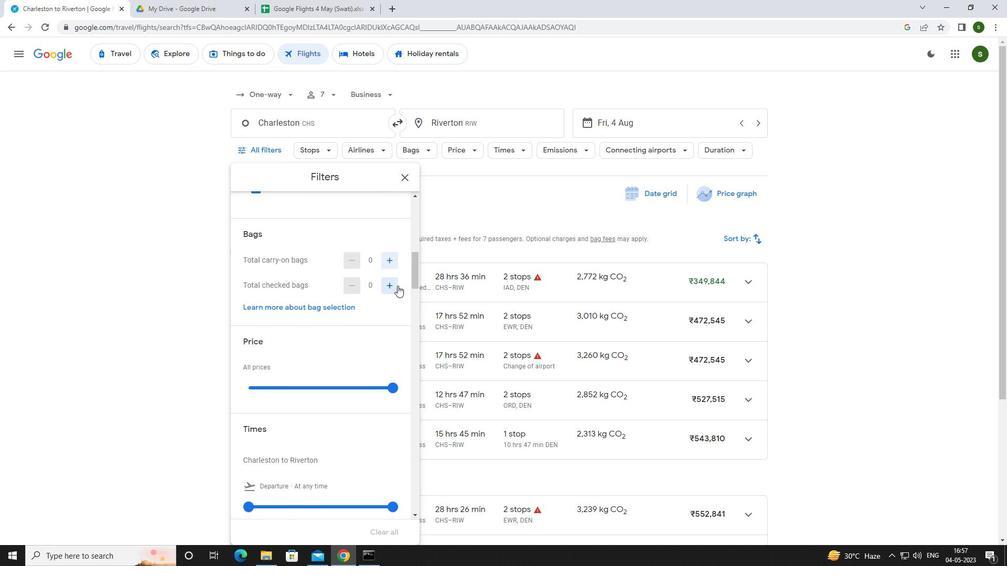 
Action: Mouse pressed left at (390, 286)
Screenshot: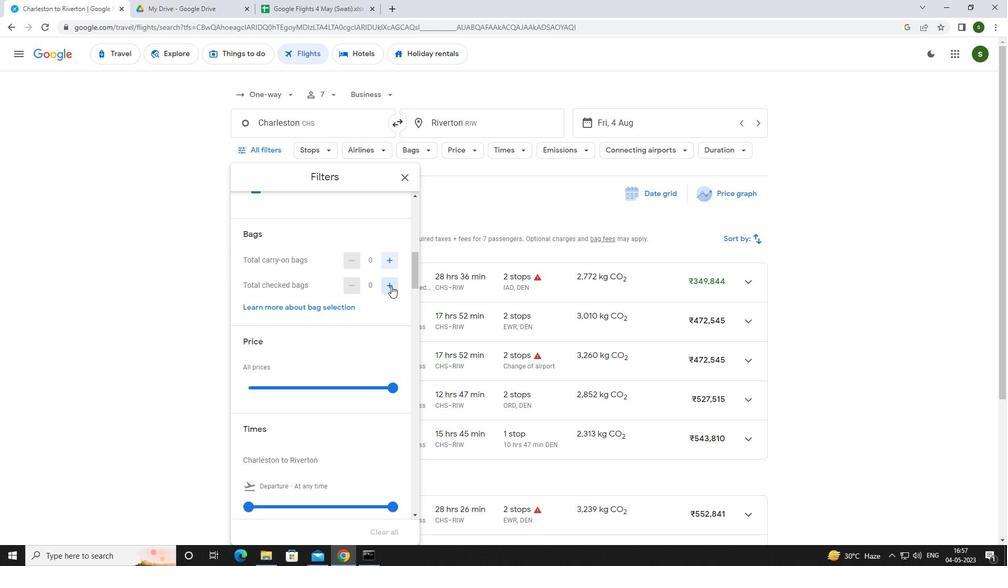 
Action: Mouse pressed left at (390, 286)
Screenshot: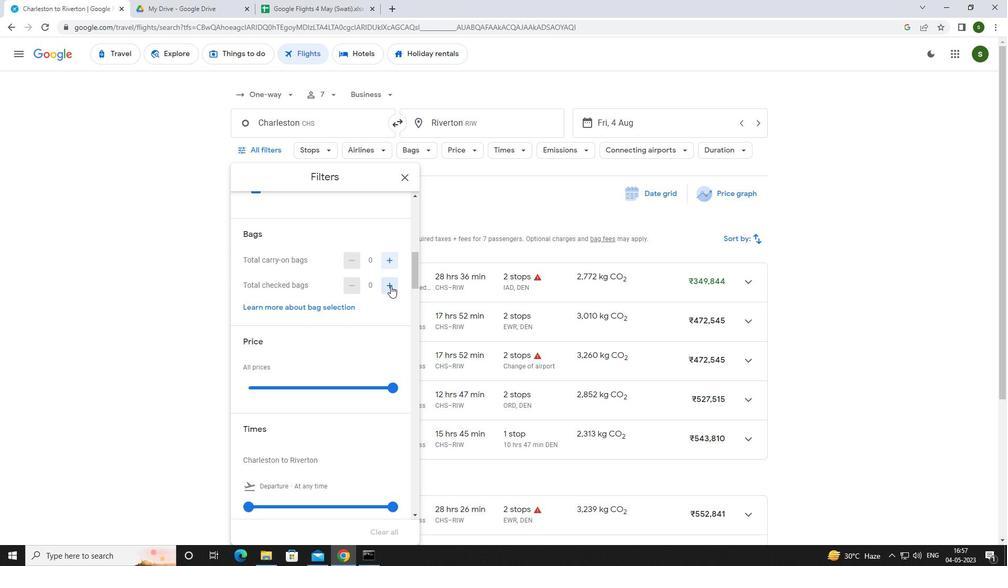 
Action: Mouse pressed left at (390, 286)
Screenshot: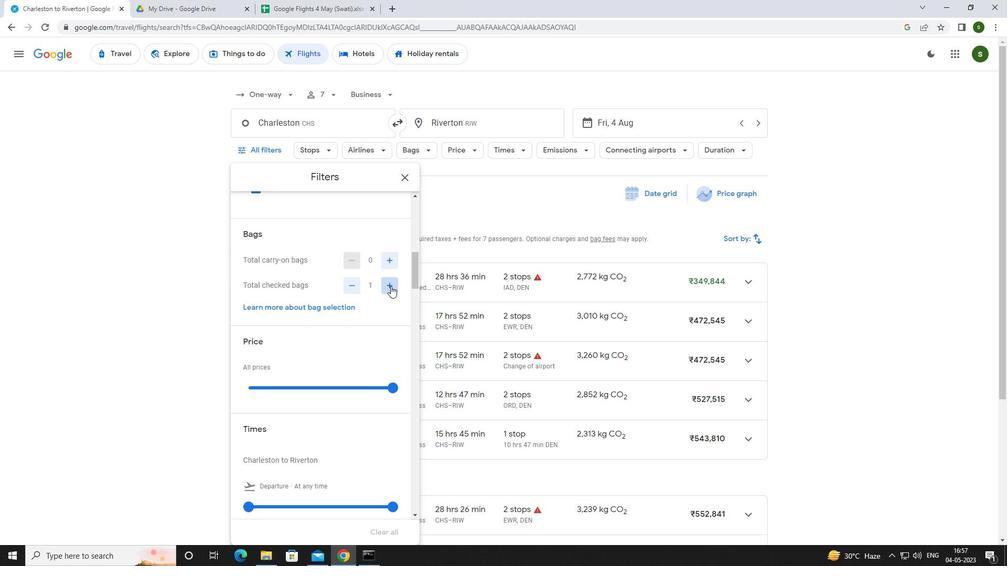
Action: Mouse pressed left at (390, 286)
Screenshot: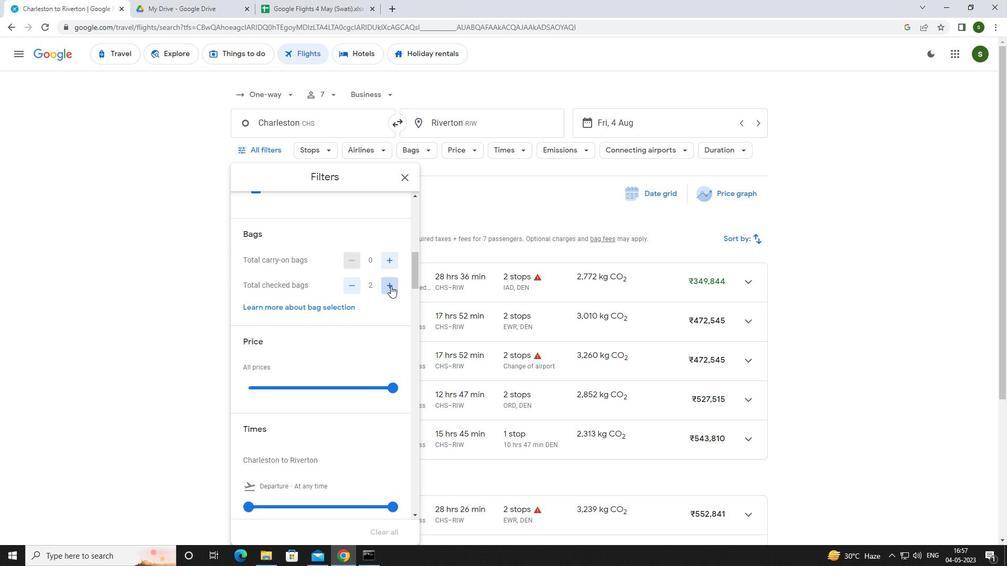 
Action: Mouse pressed left at (390, 286)
Screenshot: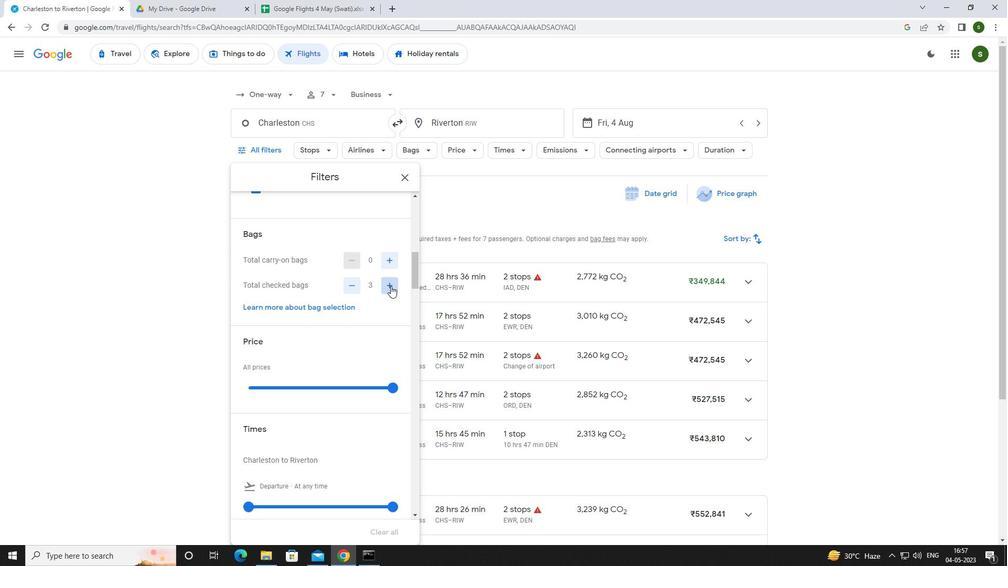 
Action: Mouse pressed left at (390, 286)
Screenshot: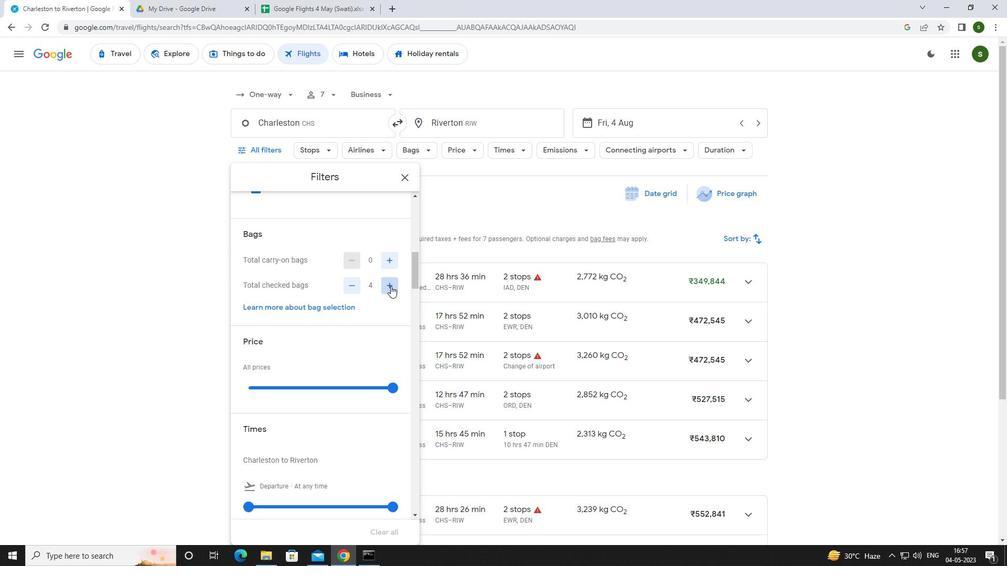 
Action: Mouse pressed left at (390, 286)
Screenshot: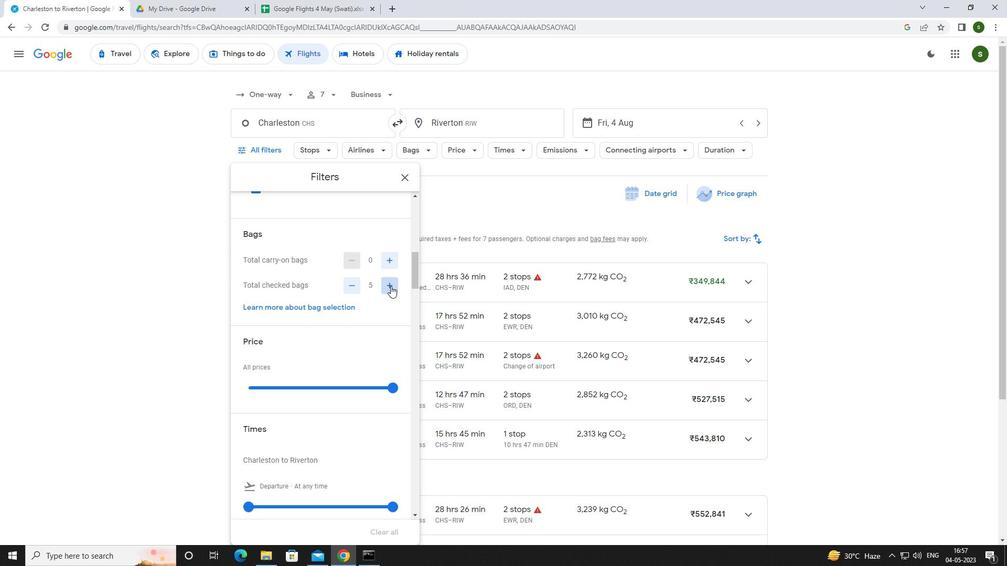 
Action: Mouse pressed left at (390, 286)
Screenshot: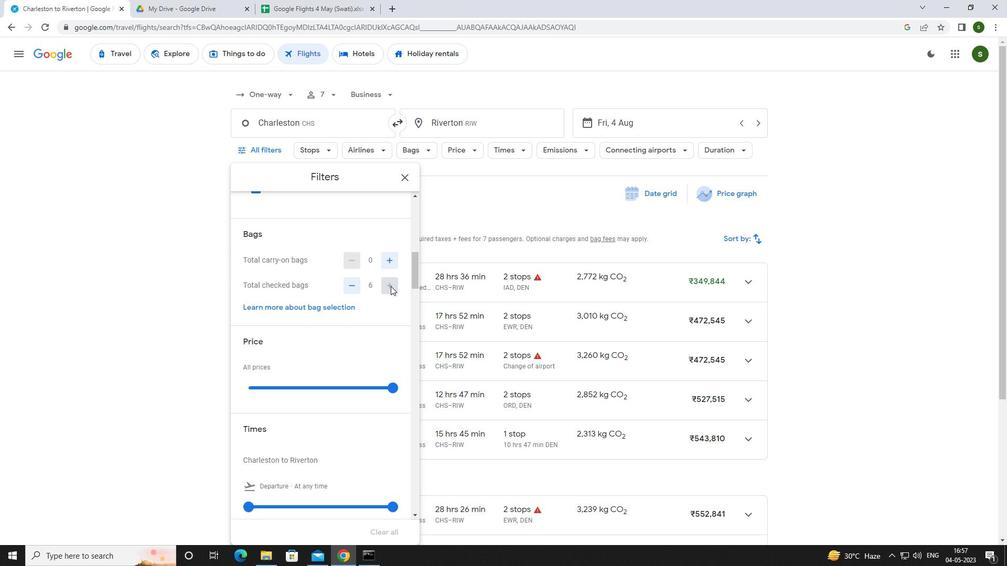 
Action: Mouse scrolled (390, 286) with delta (0, 0)
Screenshot: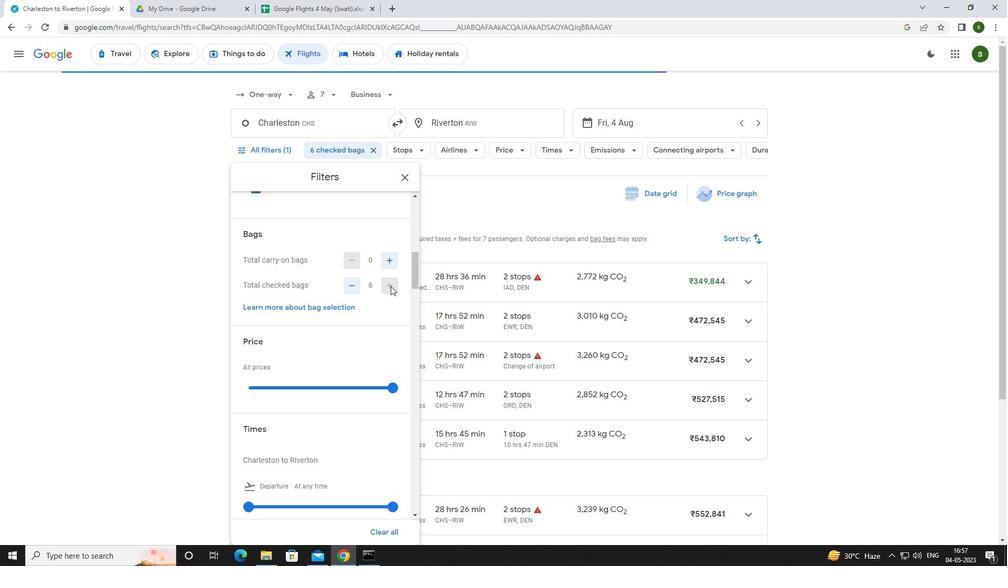 
Action: Mouse scrolled (390, 286) with delta (0, 0)
Screenshot: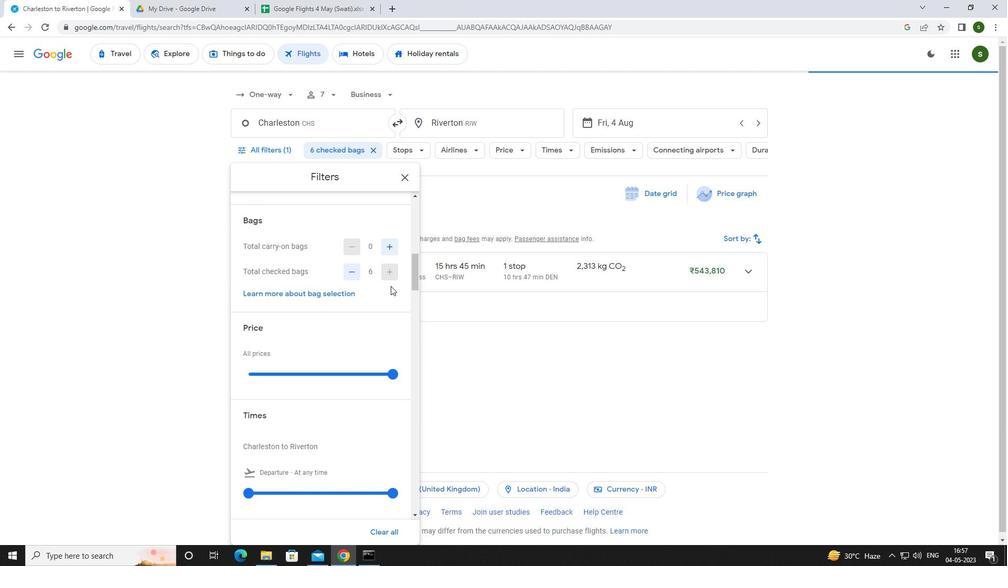 
Action: Mouse pressed left at (390, 286)
Screenshot: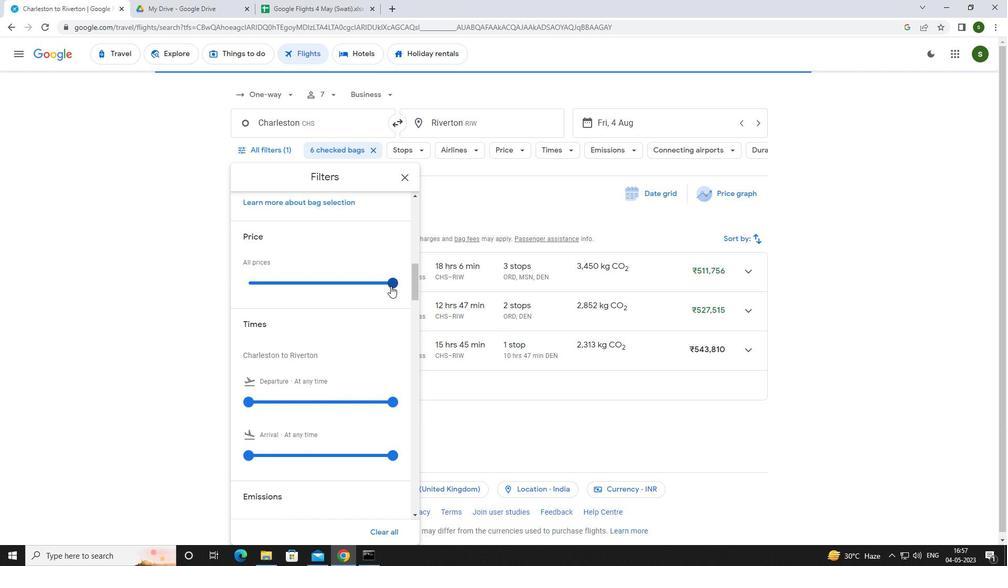 
Action: Mouse moved to (247, 397)
Screenshot: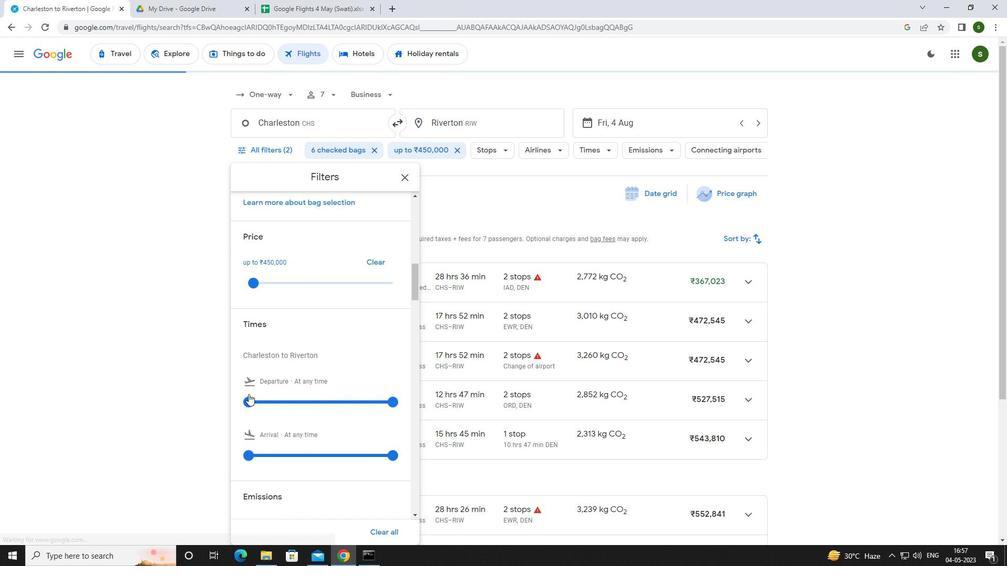 
Action: Mouse pressed left at (247, 397)
Screenshot: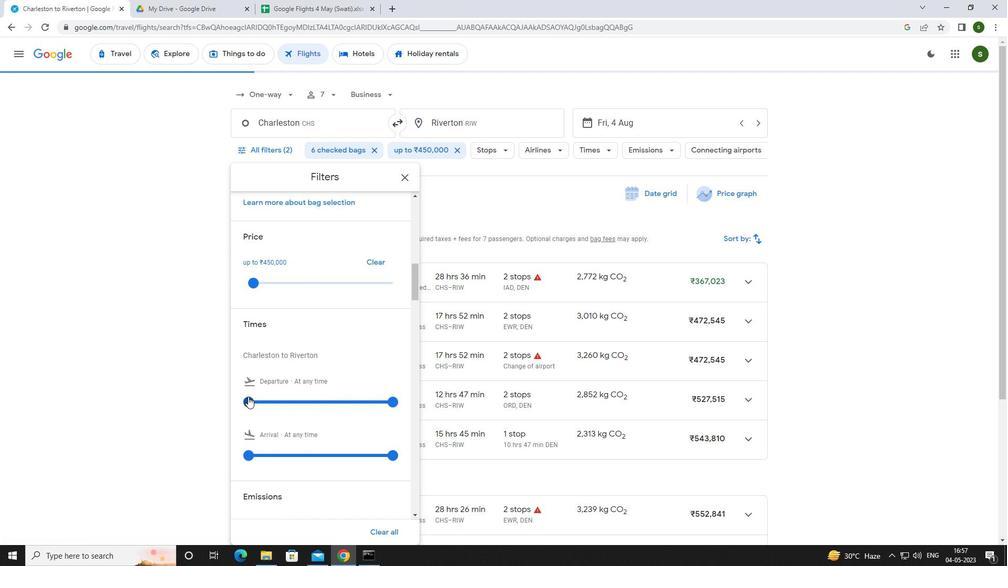 
Action: Mouse moved to (569, 399)
Screenshot: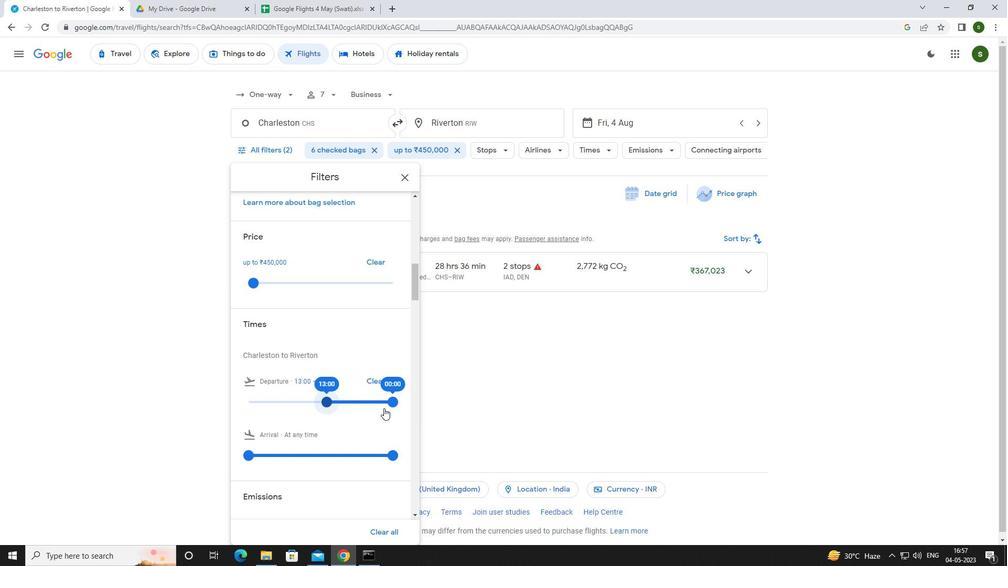 
Action: Mouse pressed left at (569, 399)
Screenshot: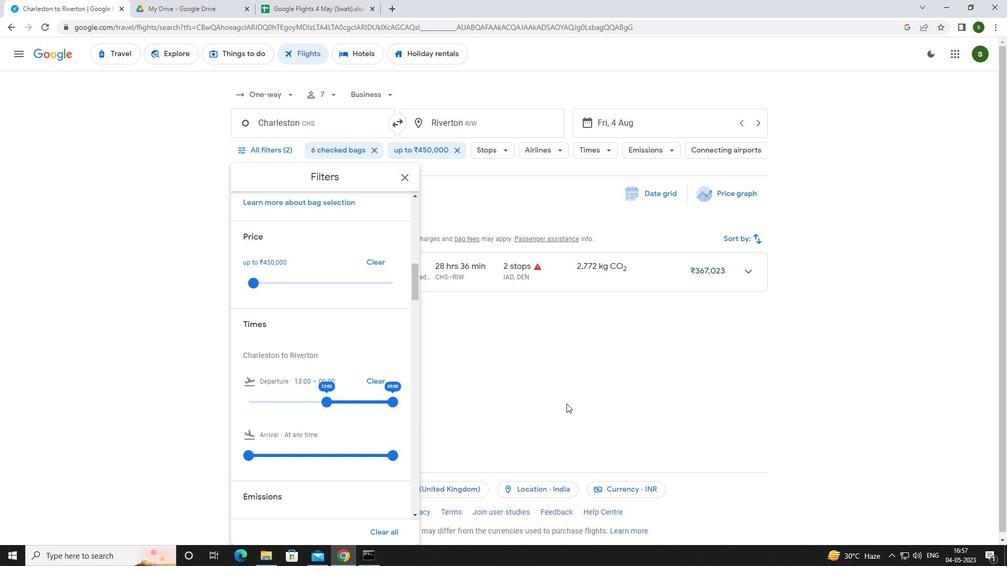 
